 Task: Assign Person0000000103 as Assignee of Issue Issue0000000258 in Backlog  in Scrum Project Project0000000052 in Jira. Assign Person0000000104 as Assignee of Issue Issue0000000259 in Backlog  in Scrum Project Project0000000052 in Jira. Assign Person0000000104 as Assignee of Issue Issue0000000260 in Backlog  in Scrum Project Project0000000052 in Jira. Create a Sprint called Sprint0000000151 in Scrum Project Project0000000051 in Jira. Create a Sprint called Sprint0000000152 in Scrum Project Project0000000051 in Jira
Action: Mouse moved to (270, 85)
Screenshot: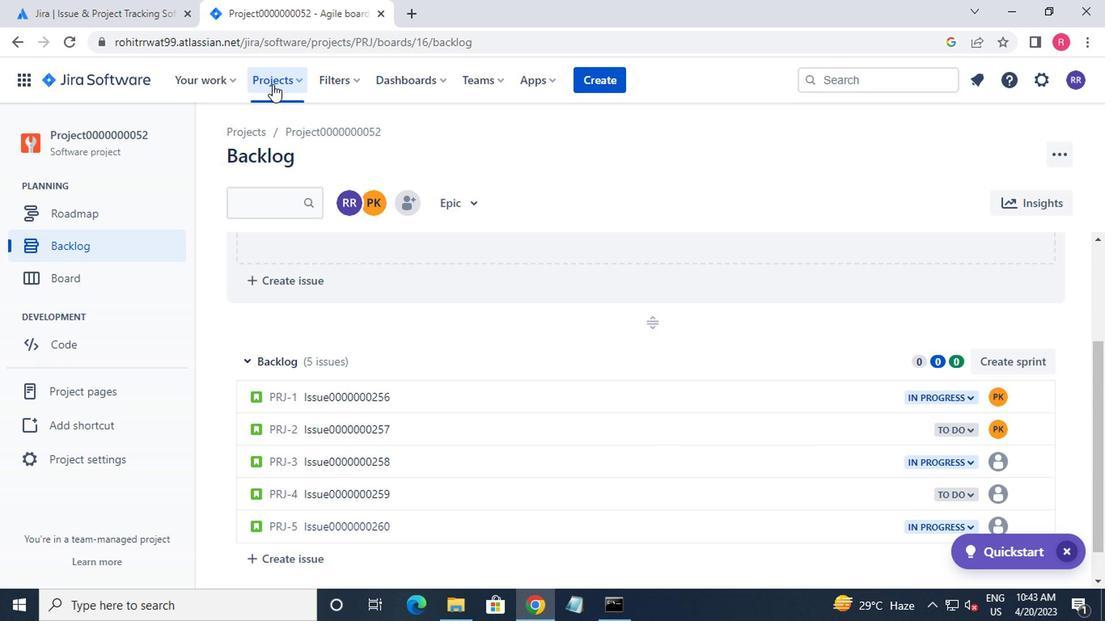
Action: Mouse pressed left at (270, 85)
Screenshot: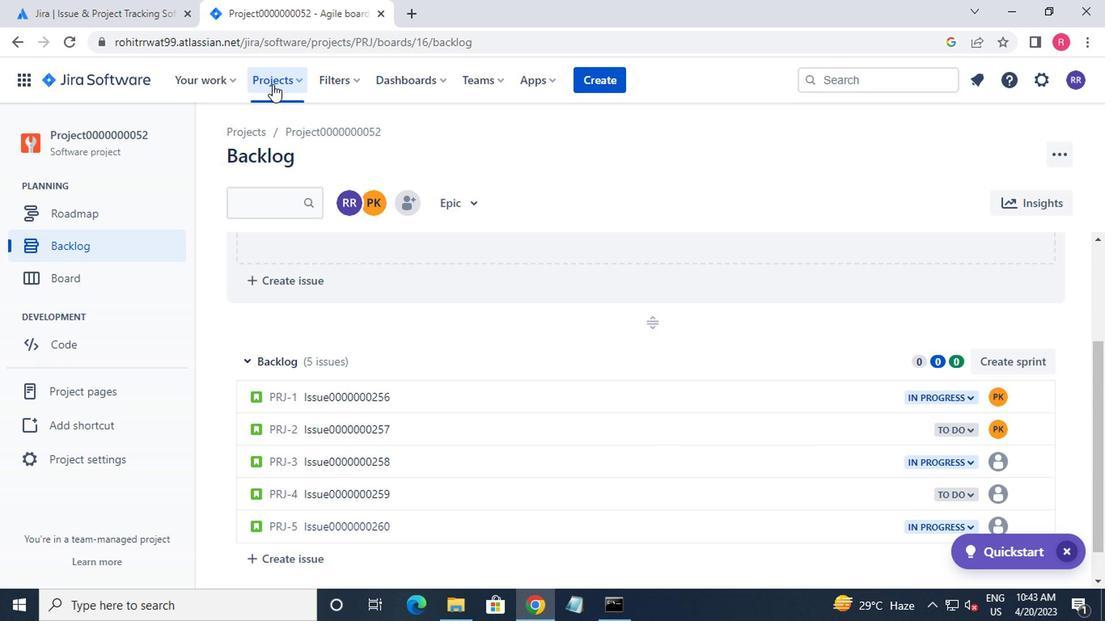 
Action: Mouse moved to (314, 162)
Screenshot: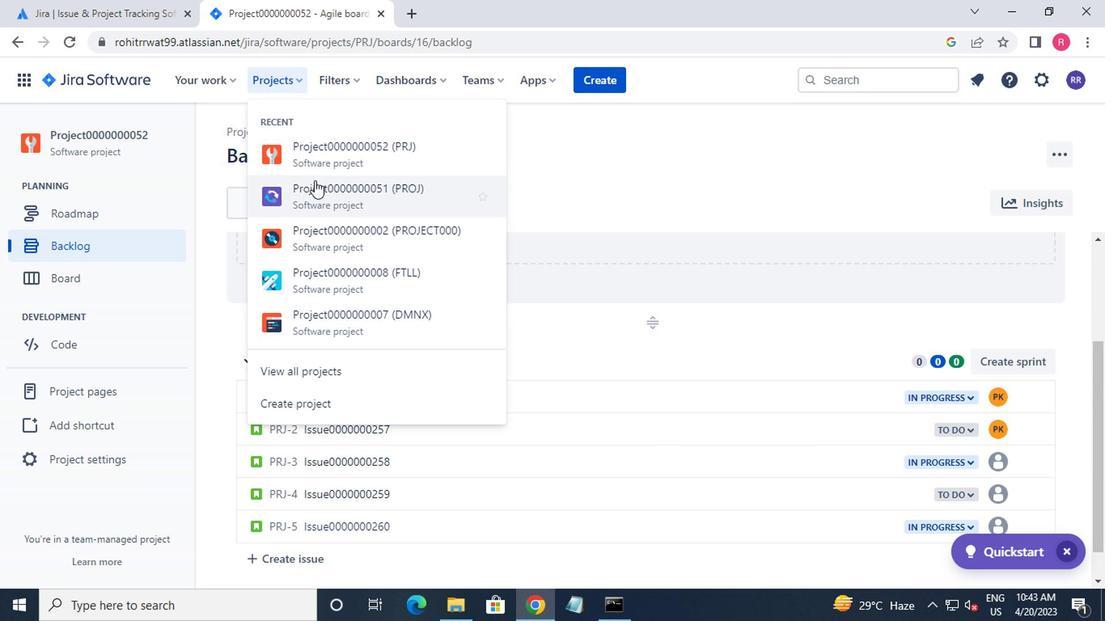 
Action: Mouse pressed left at (314, 162)
Screenshot: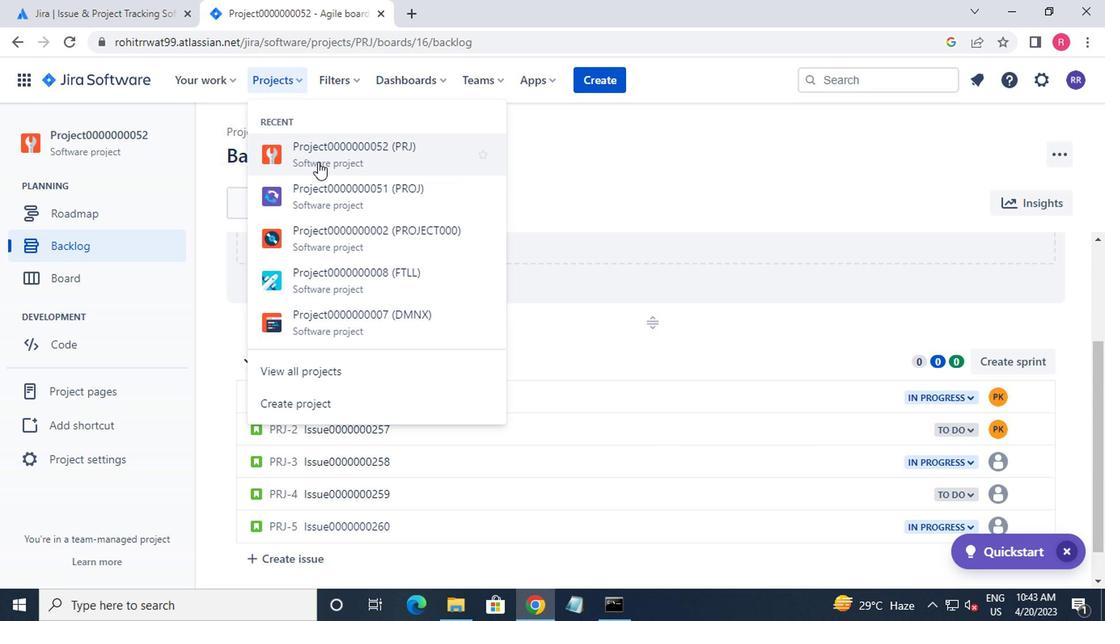 
Action: Mouse moved to (143, 248)
Screenshot: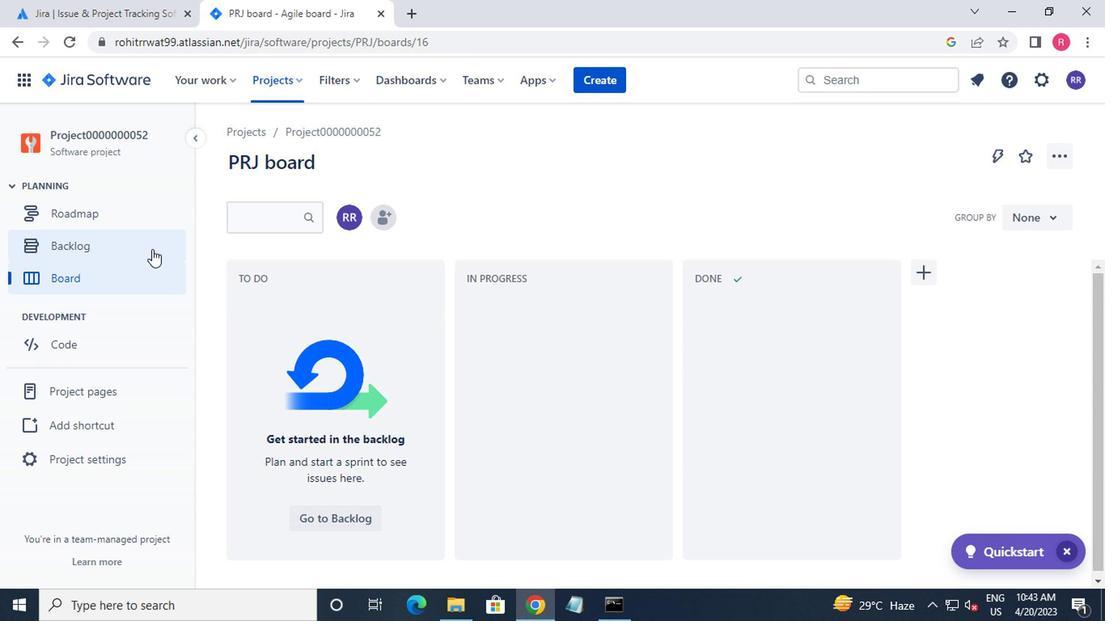 
Action: Mouse pressed left at (143, 248)
Screenshot: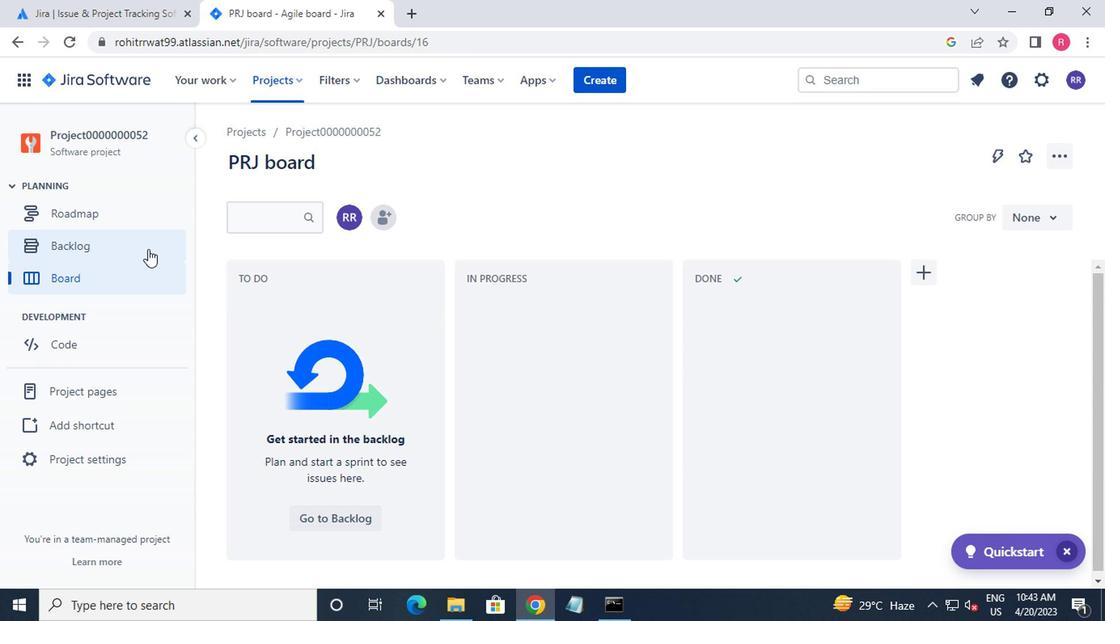 
Action: Mouse moved to (546, 441)
Screenshot: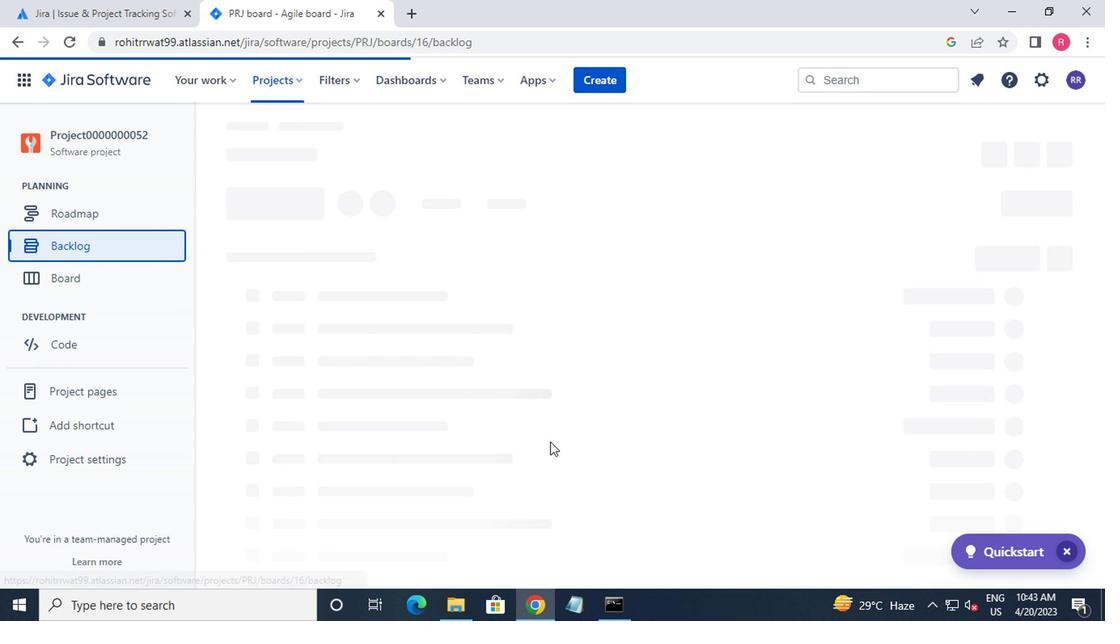 
Action: Mouse scrolled (546, 440) with delta (0, 0)
Screenshot: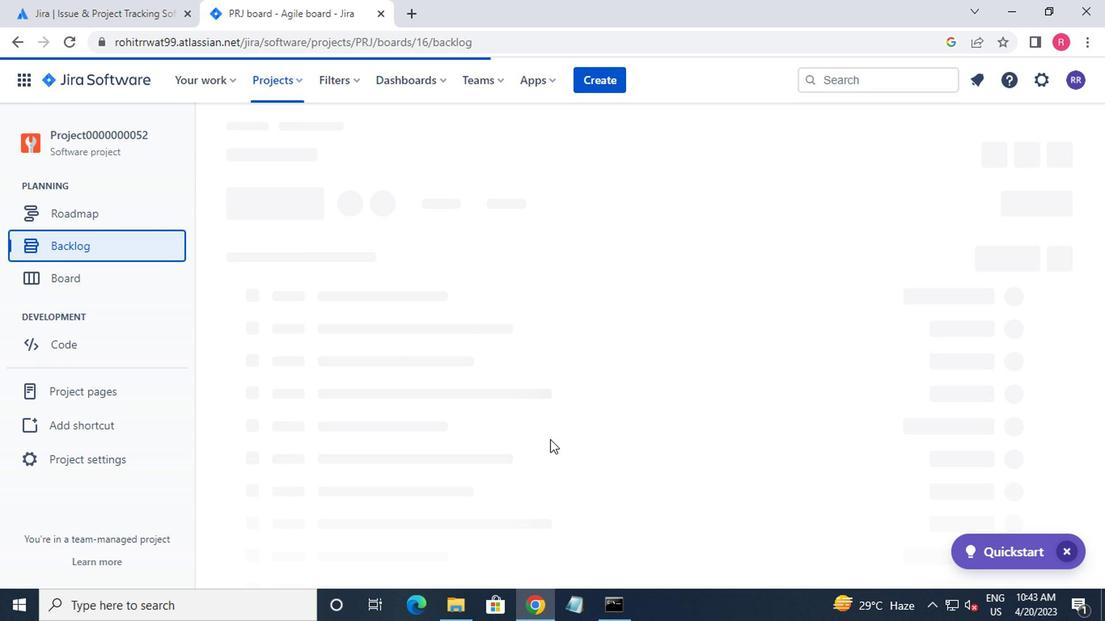 
Action: Mouse scrolled (546, 440) with delta (0, 0)
Screenshot: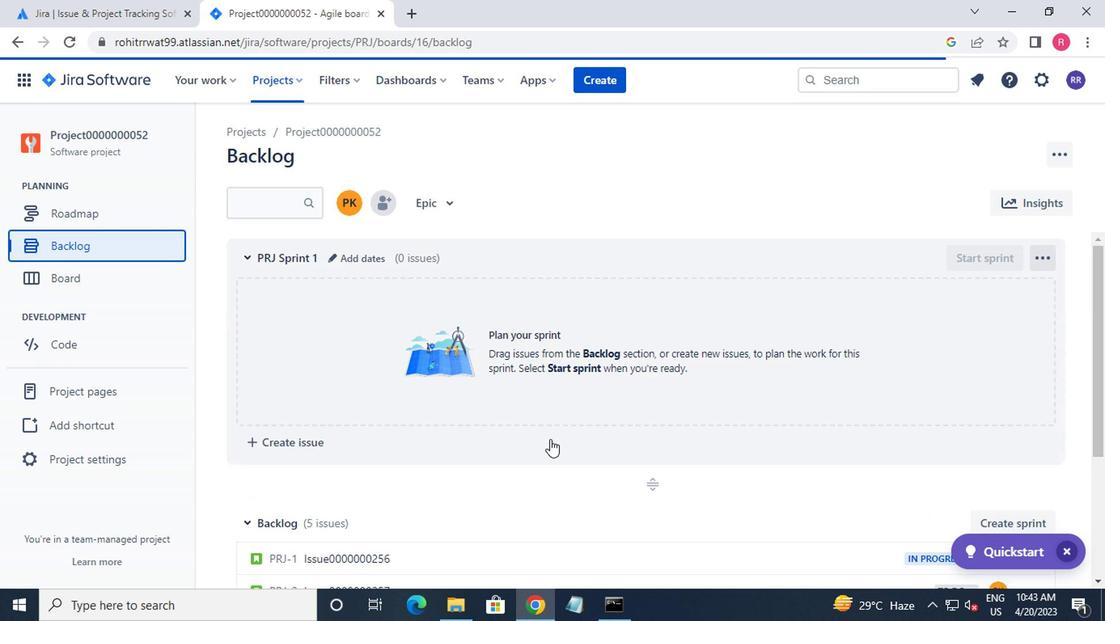 
Action: Mouse scrolled (546, 440) with delta (0, 0)
Screenshot: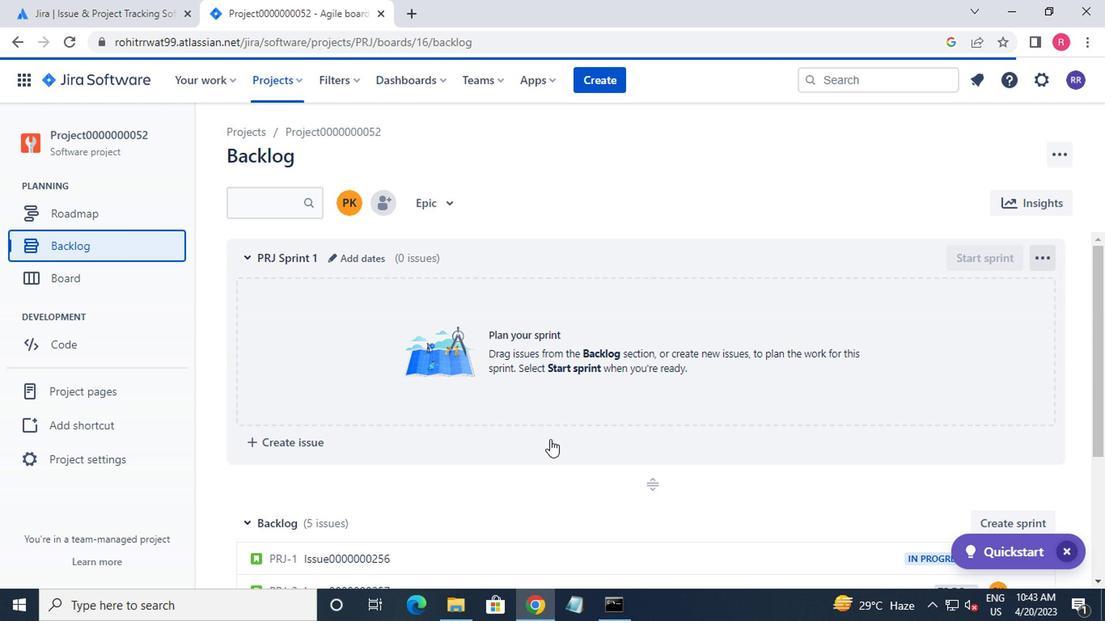 
Action: Mouse scrolled (546, 440) with delta (0, 0)
Screenshot: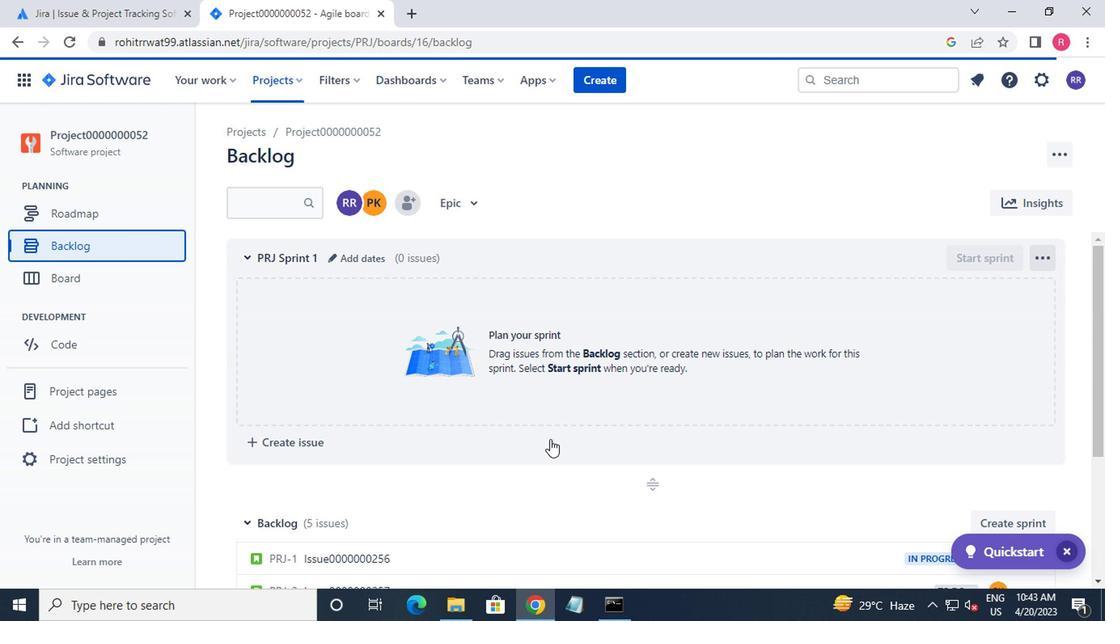 
Action: Mouse scrolled (546, 440) with delta (0, 0)
Screenshot: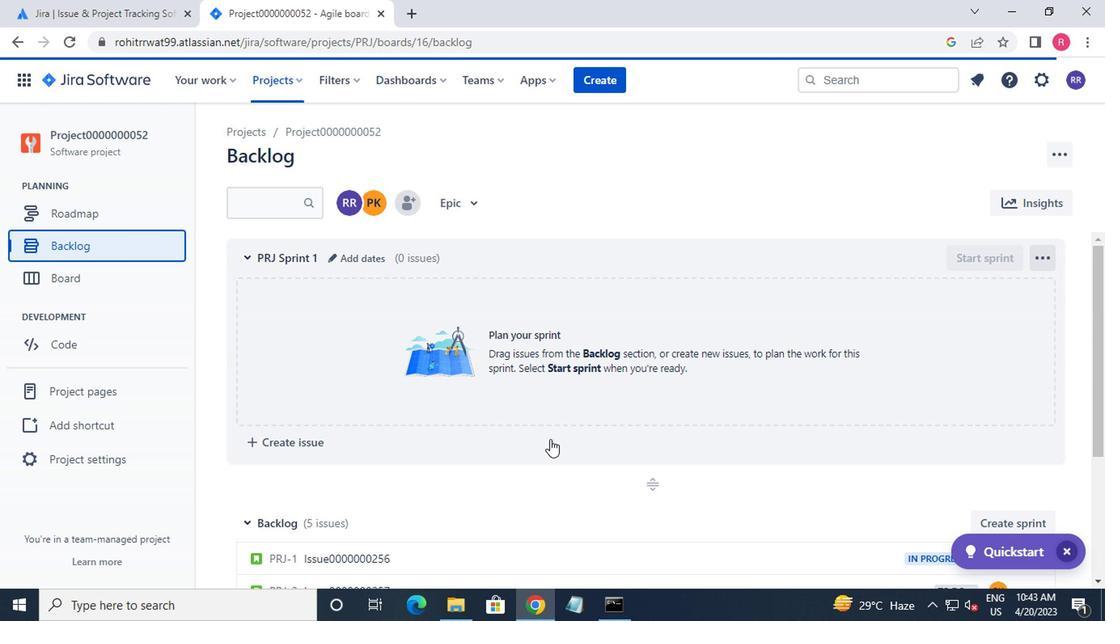 
Action: Mouse scrolled (546, 440) with delta (0, 0)
Screenshot: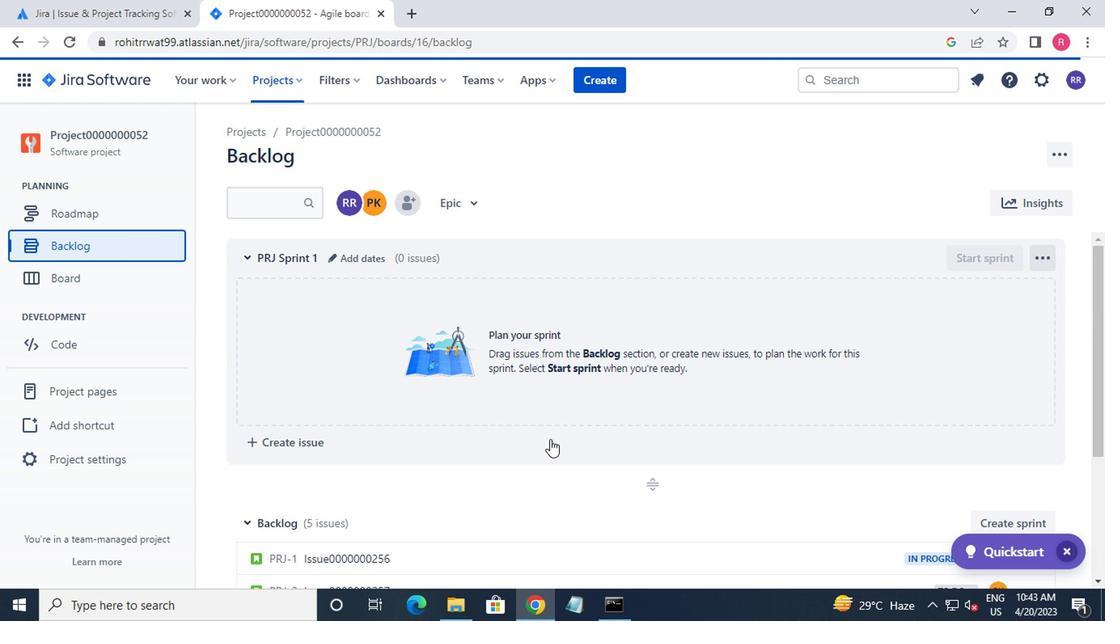 
Action: Mouse moved to (547, 441)
Screenshot: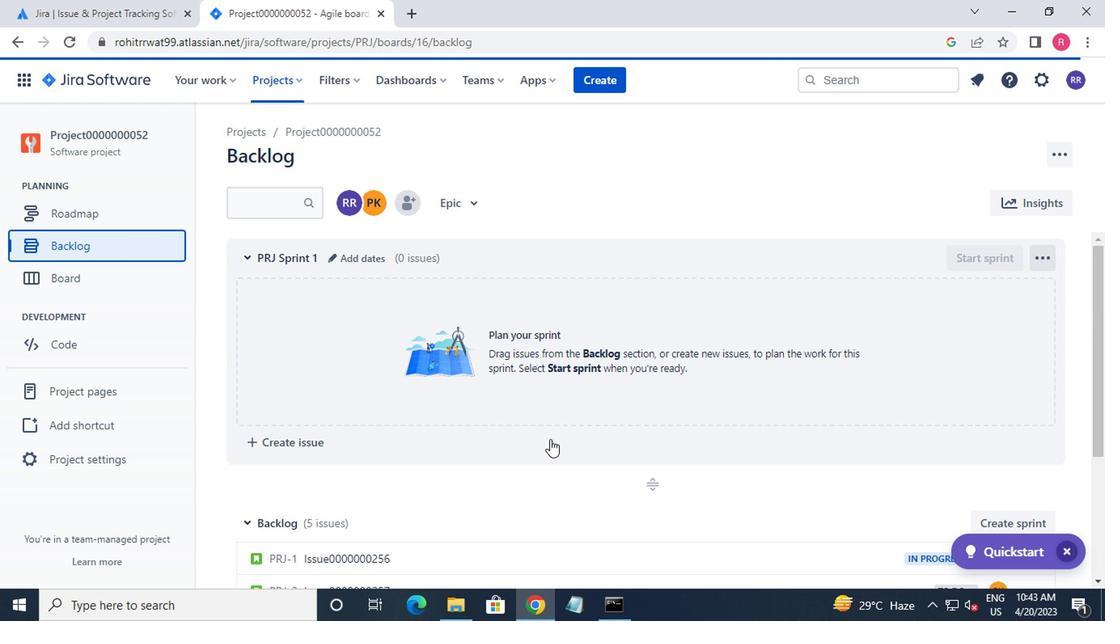 
Action: Mouse scrolled (547, 440) with delta (0, 0)
Screenshot: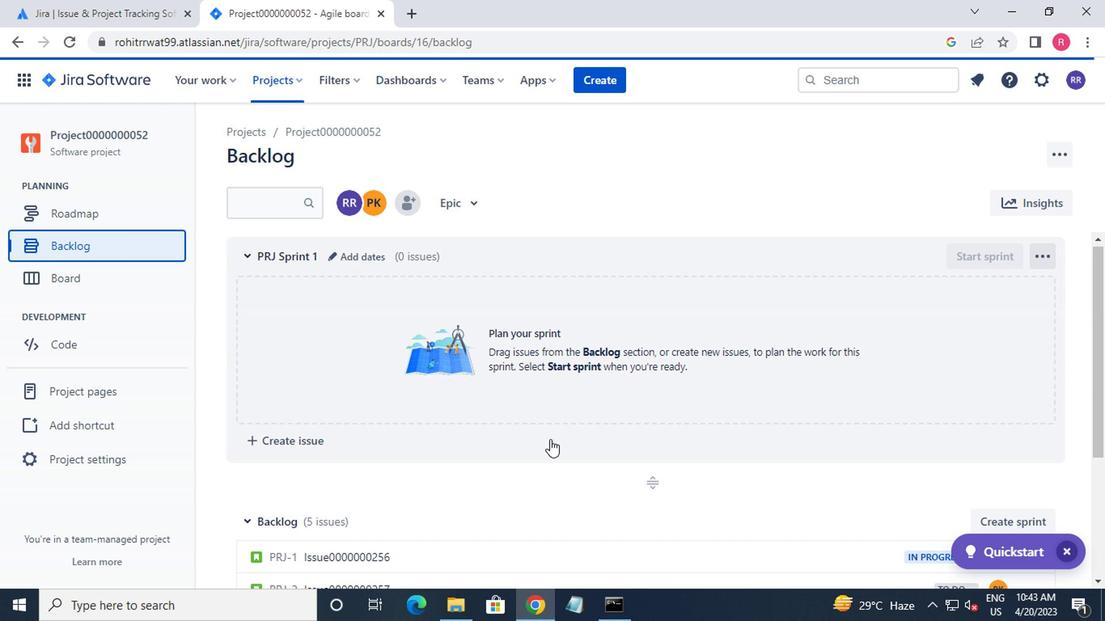 
Action: Mouse moved to (990, 430)
Screenshot: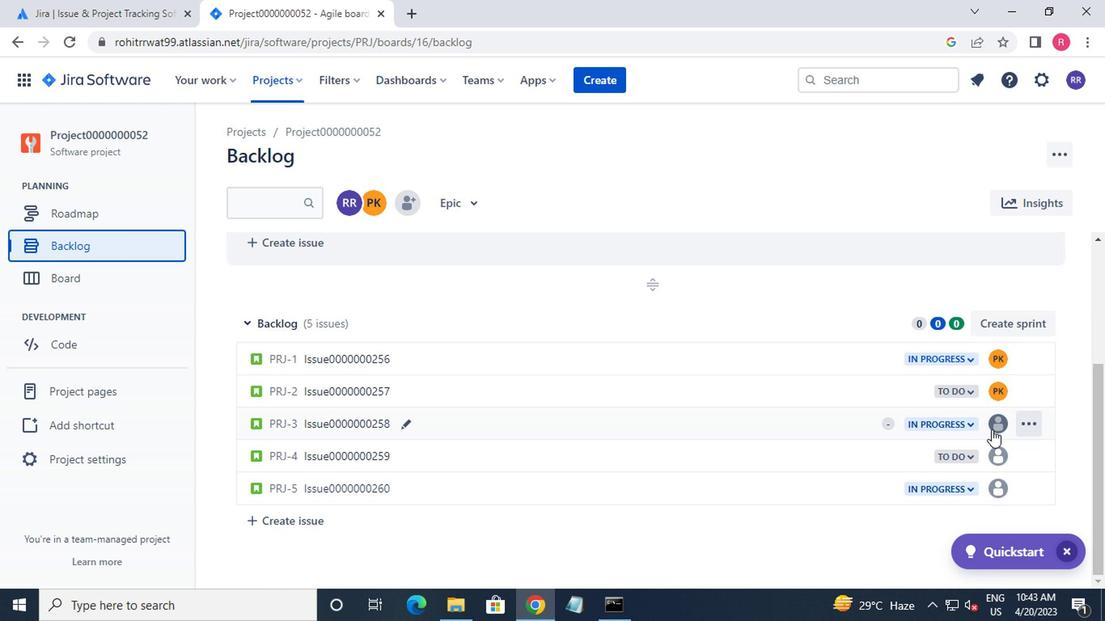 
Action: Mouse pressed left at (990, 430)
Screenshot: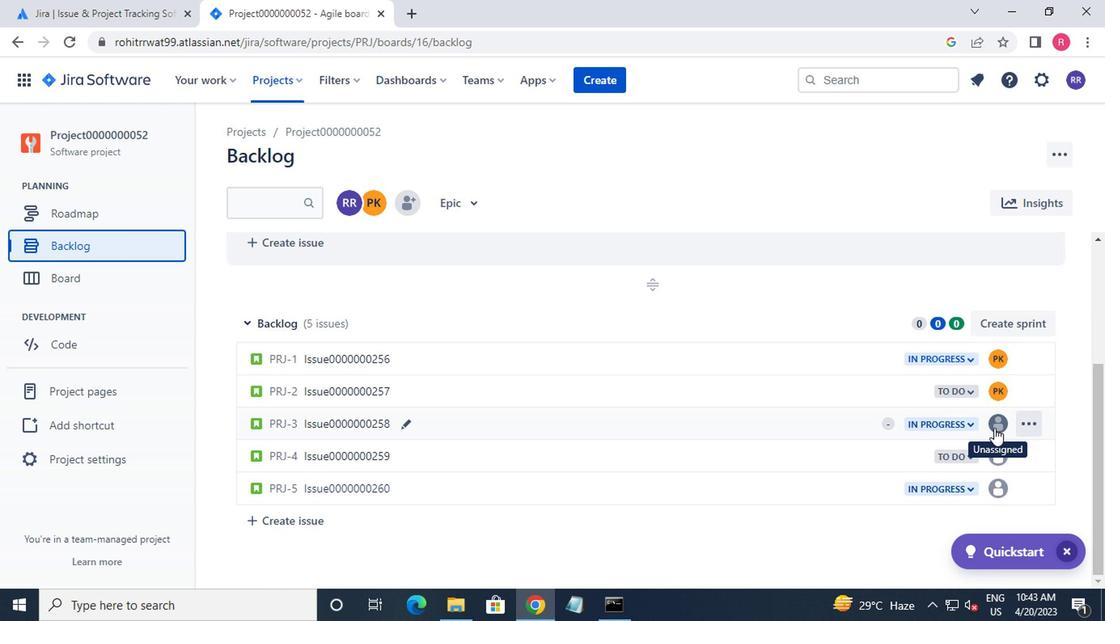 
Action: Mouse moved to (910, 523)
Screenshot: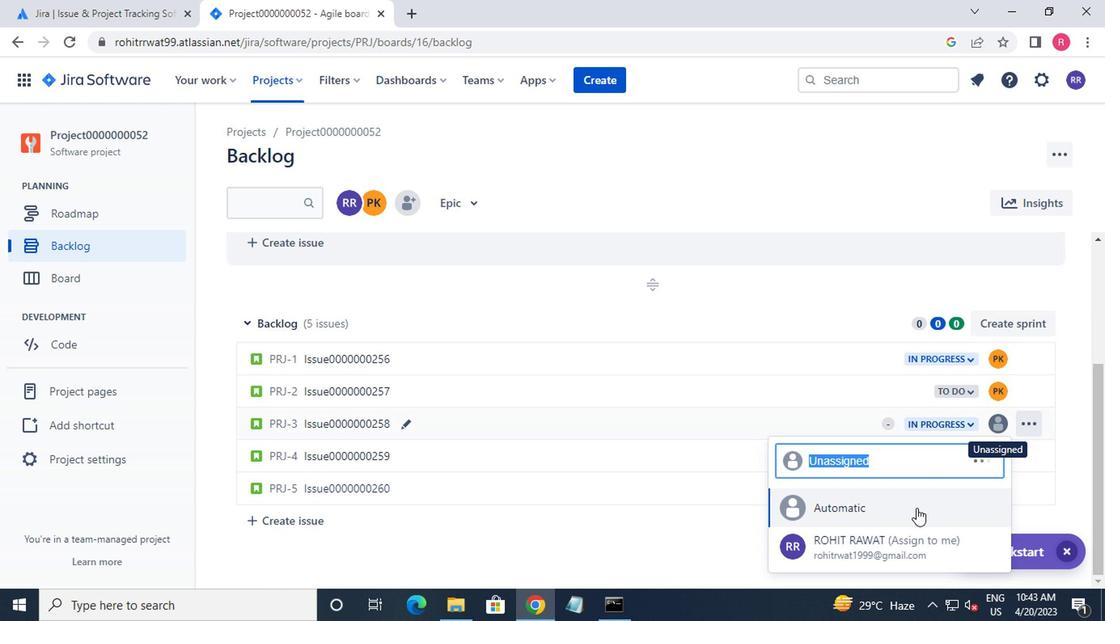 
Action: Mouse scrolled (910, 522) with delta (0, -1)
Screenshot: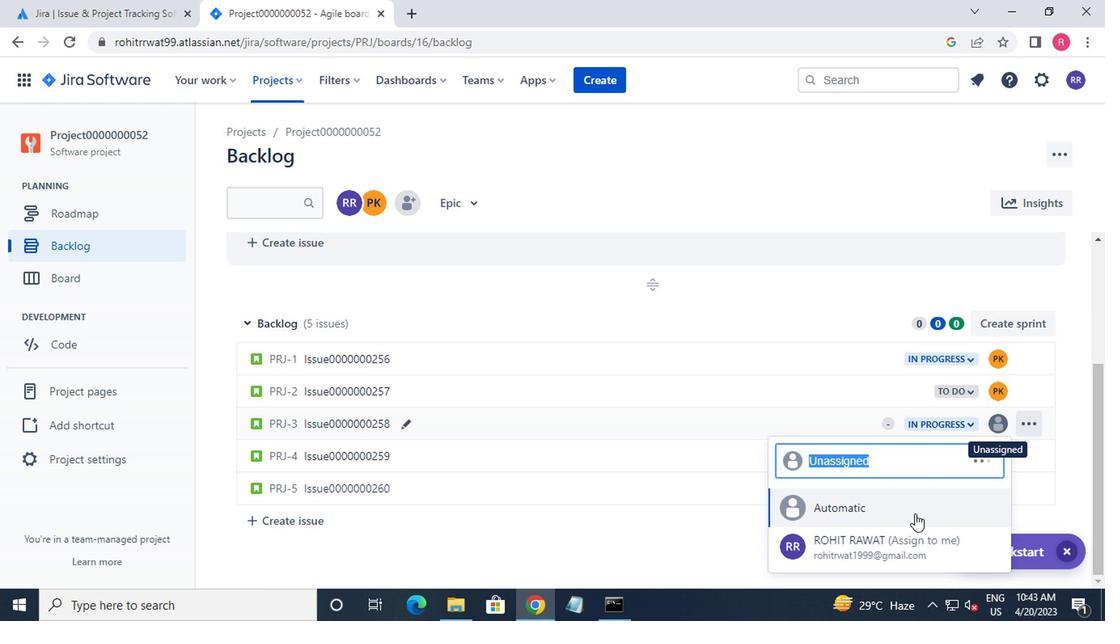 
Action: Mouse moved to (908, 524)
Screenshot: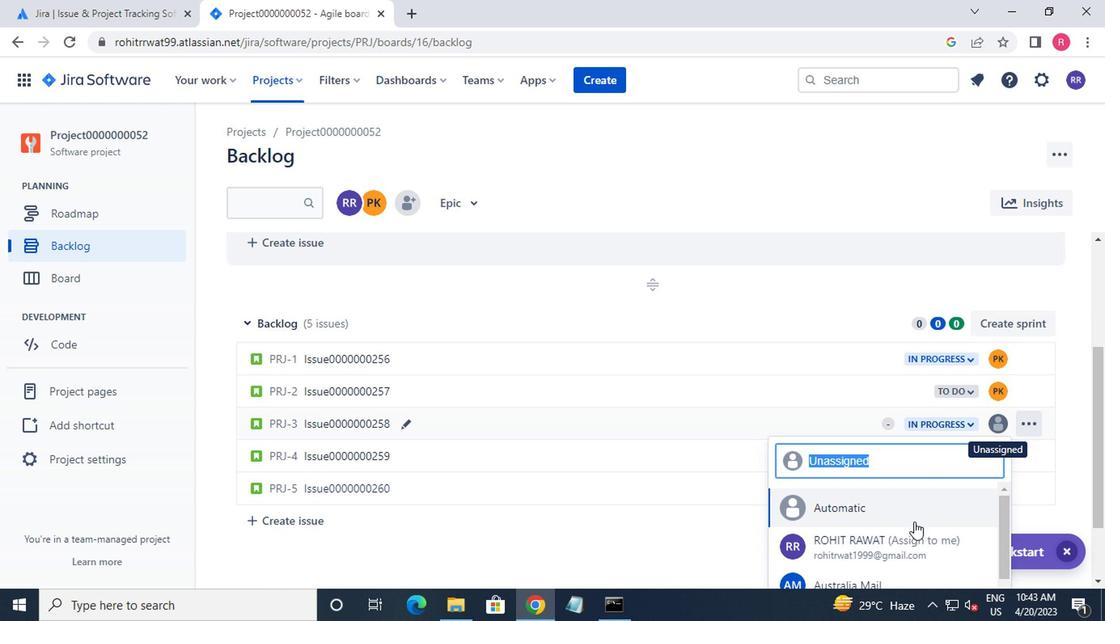 
Action: Mouse scrolled (908, 523) with delta (0, 0)
Screenshot: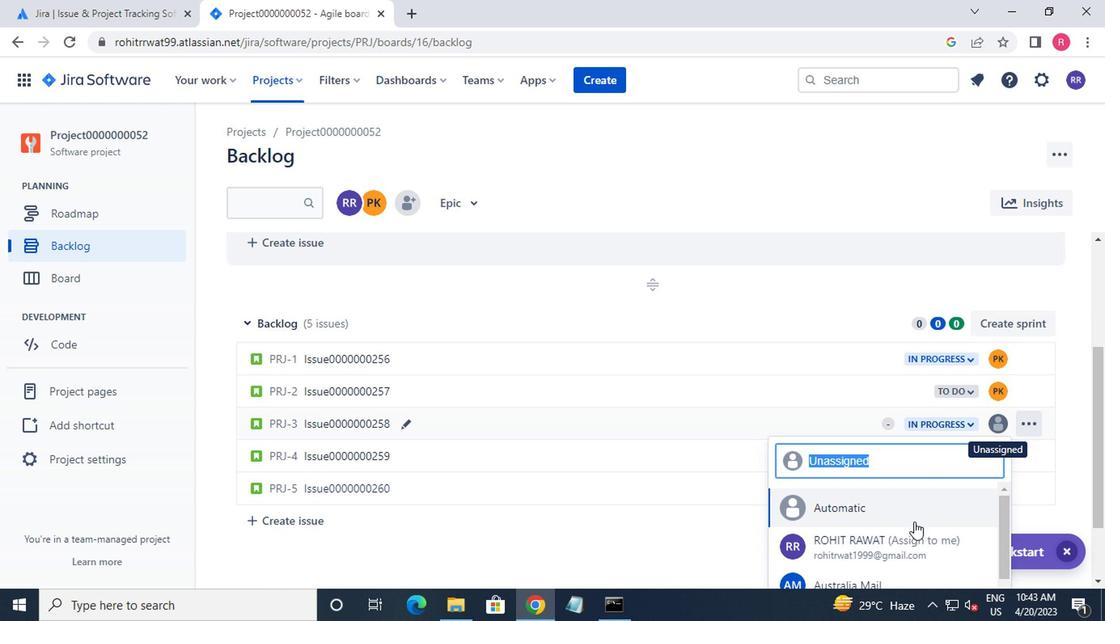 
Action: Mouse moved to (865, 571)
Screenshot: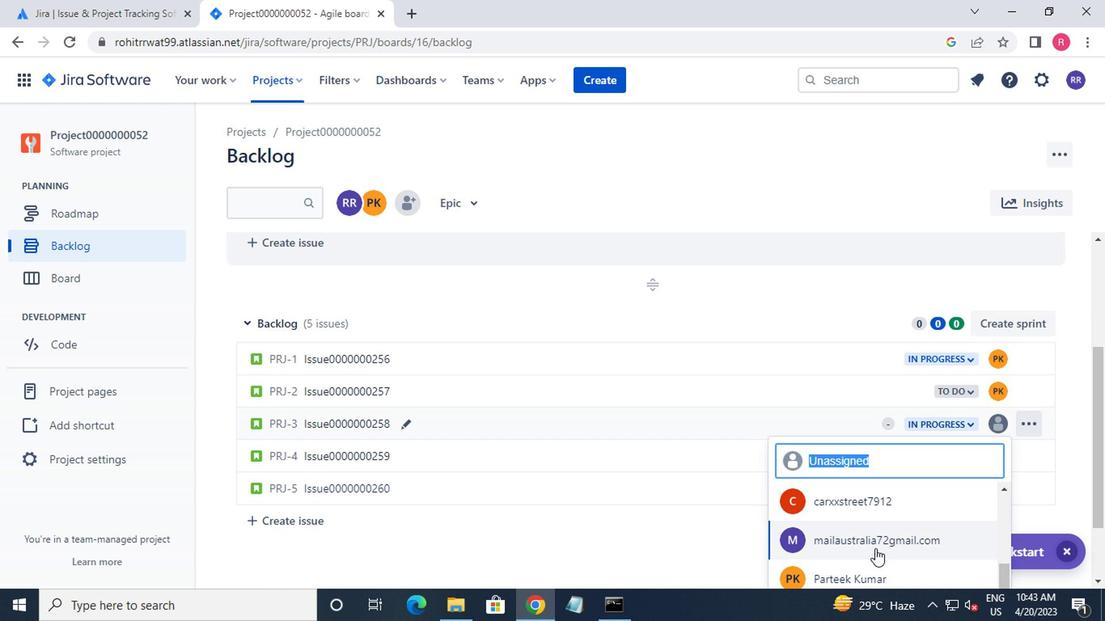 
Action: Mouse pressed left at (865, 571)
Screenshot: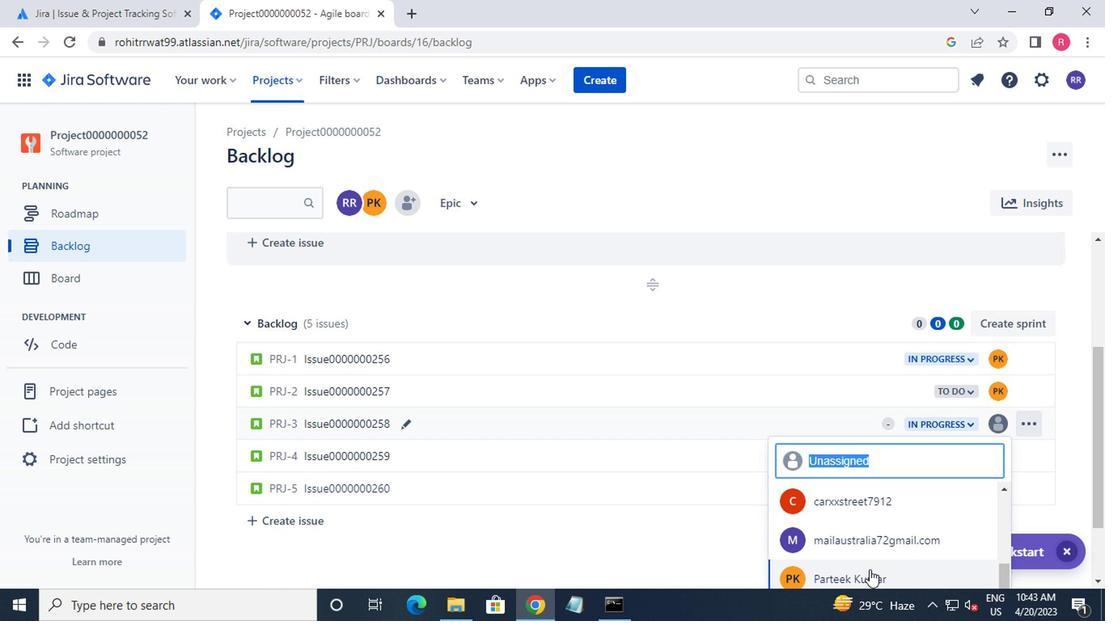 
Action: Mouse moved to (988, 451)
Screenshot: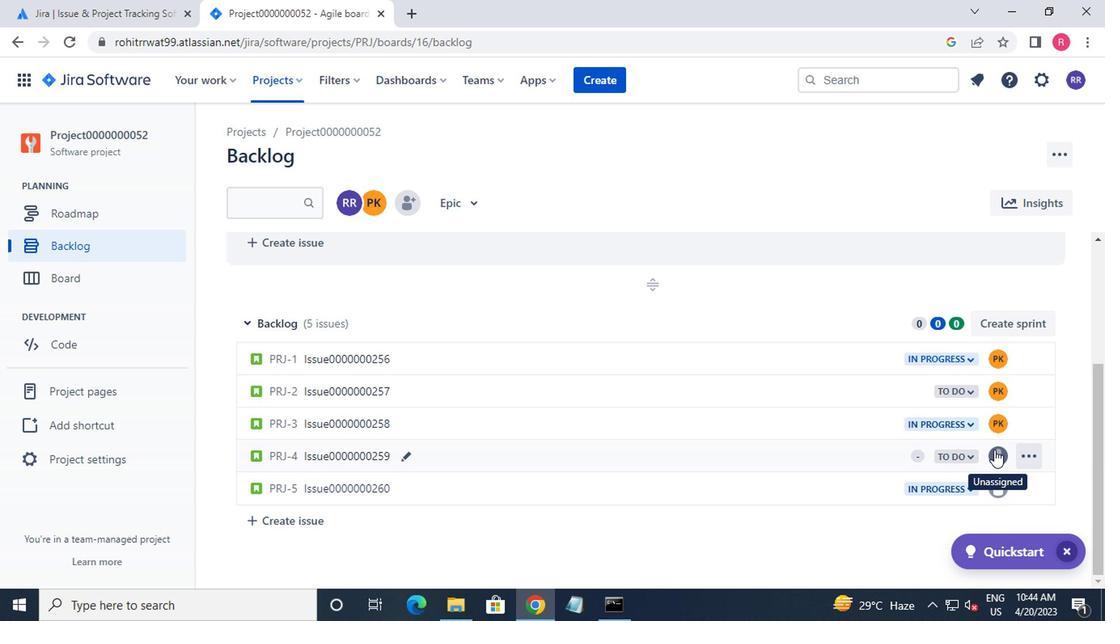 
Action: Mouse pressed left at (988, 451)
Screenshot: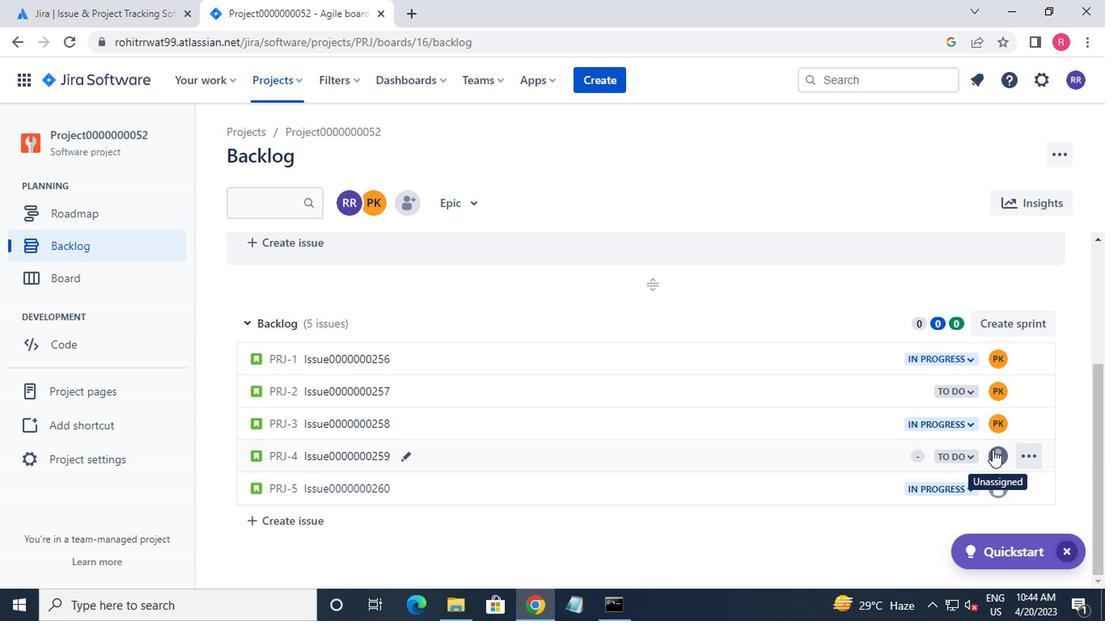 
Action: Mouse moved to (982, 441)
Screenshot: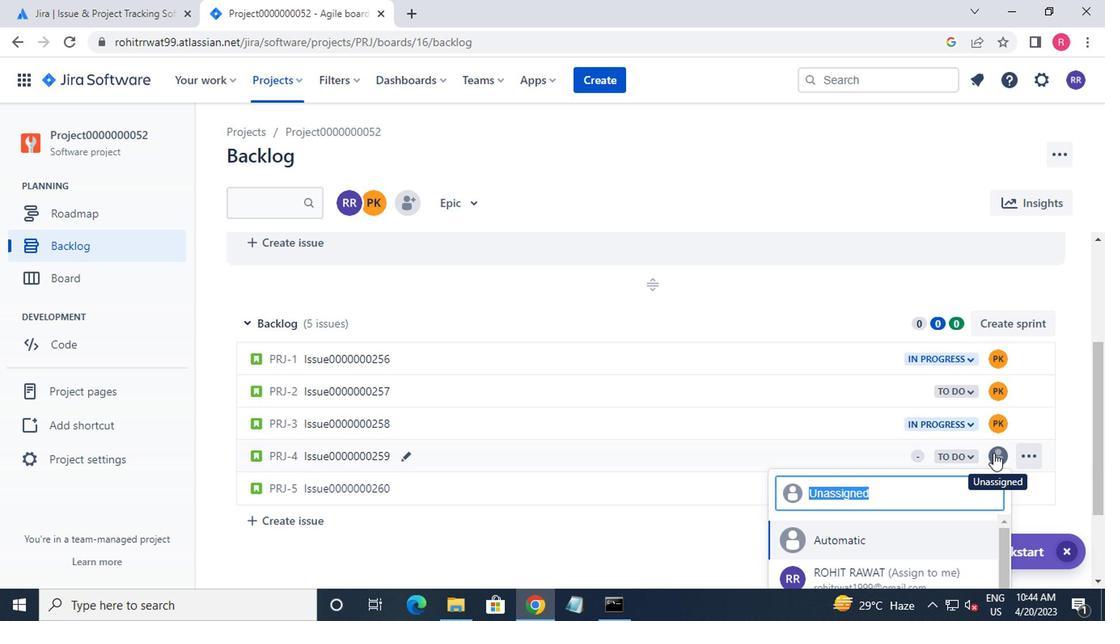 
Action: Key pressed vi
Screenshot: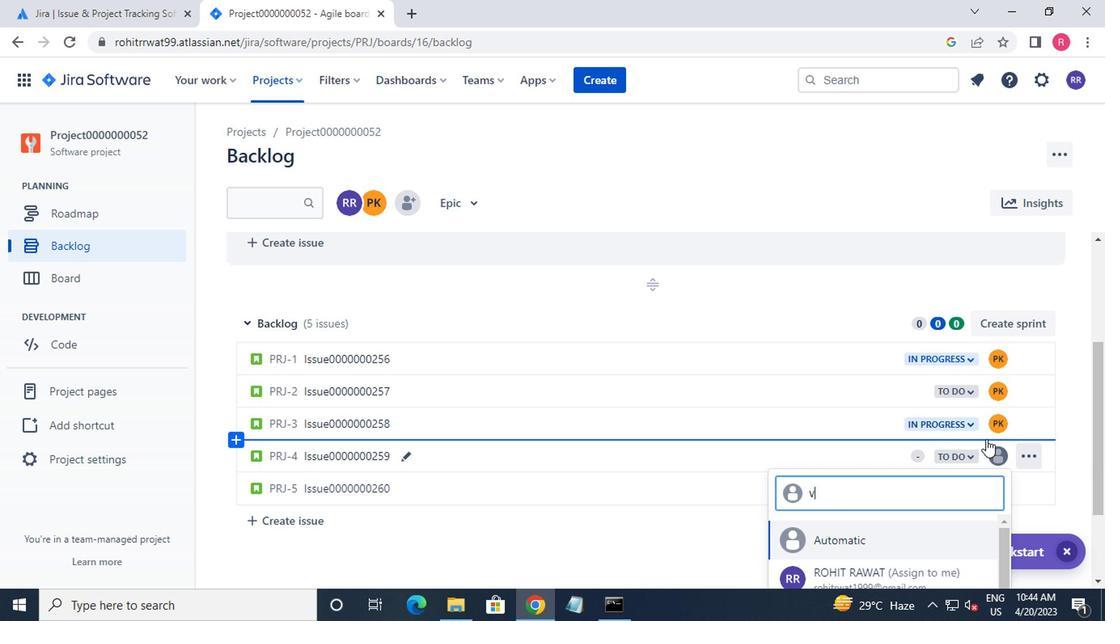
Action: Mouse moved to (996, 500)
Screenshot: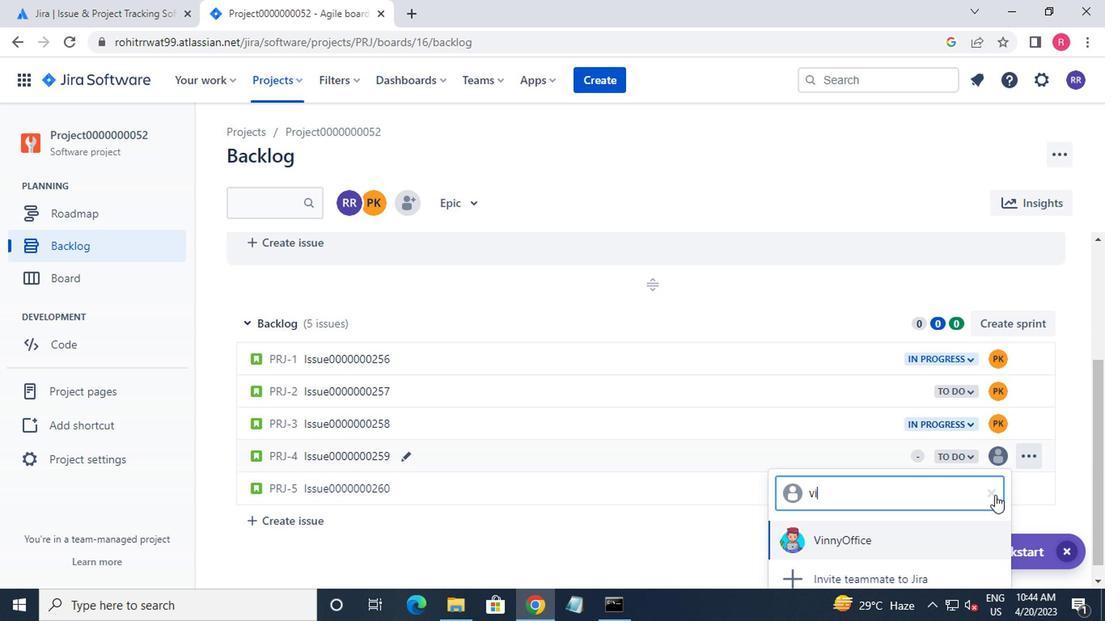 
Action: Mouse scrolled (996, 499) with delta (0, 0)
Screenshot: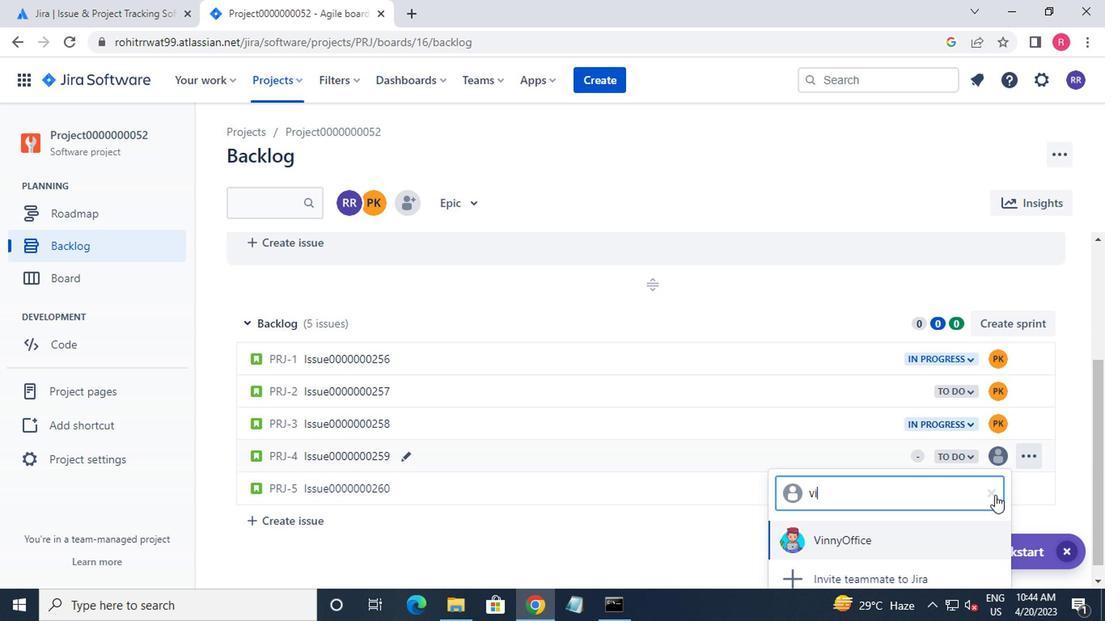 
Action: Mouse moved to (911, 531)
Screenshot: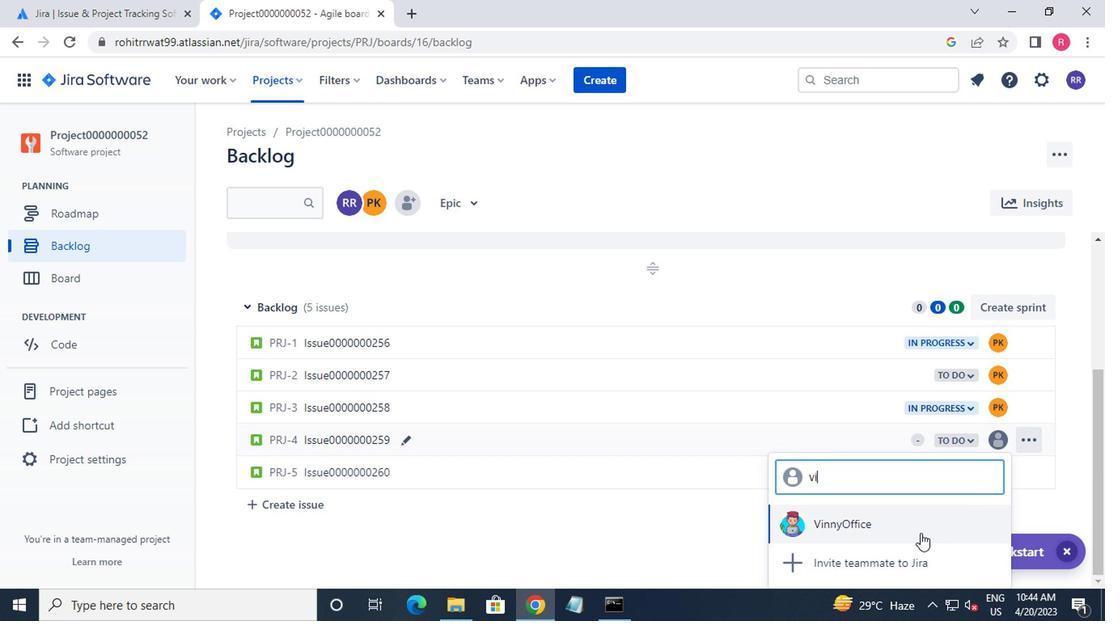 
Action: Mouse pressed left at (911, 531)
Screenshot: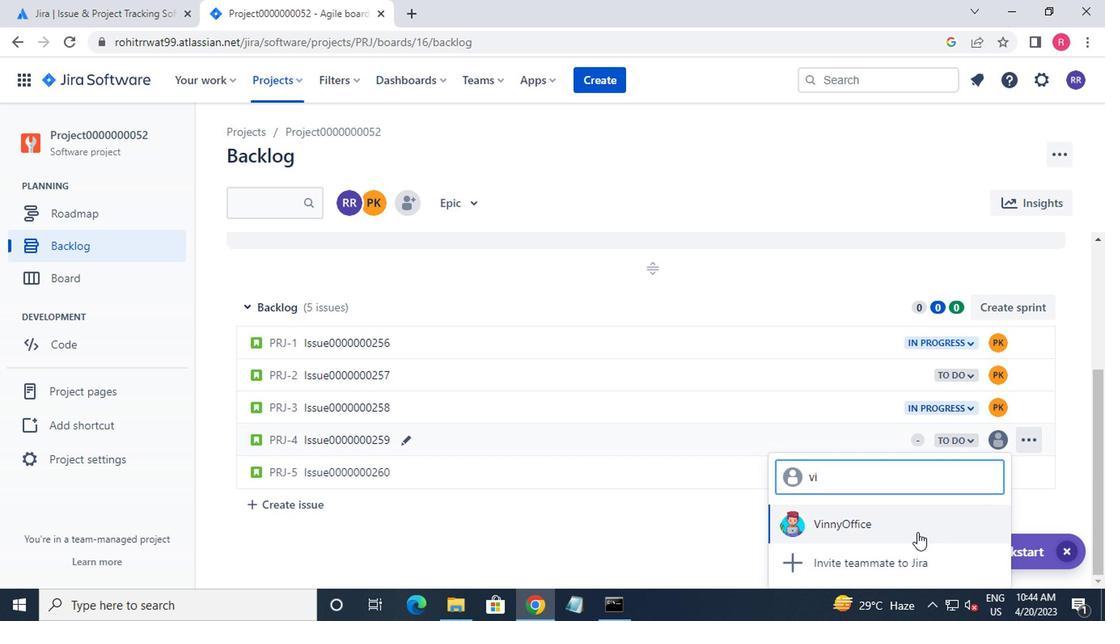 
Action: Mouse moved to (991, 492)
Screenshot: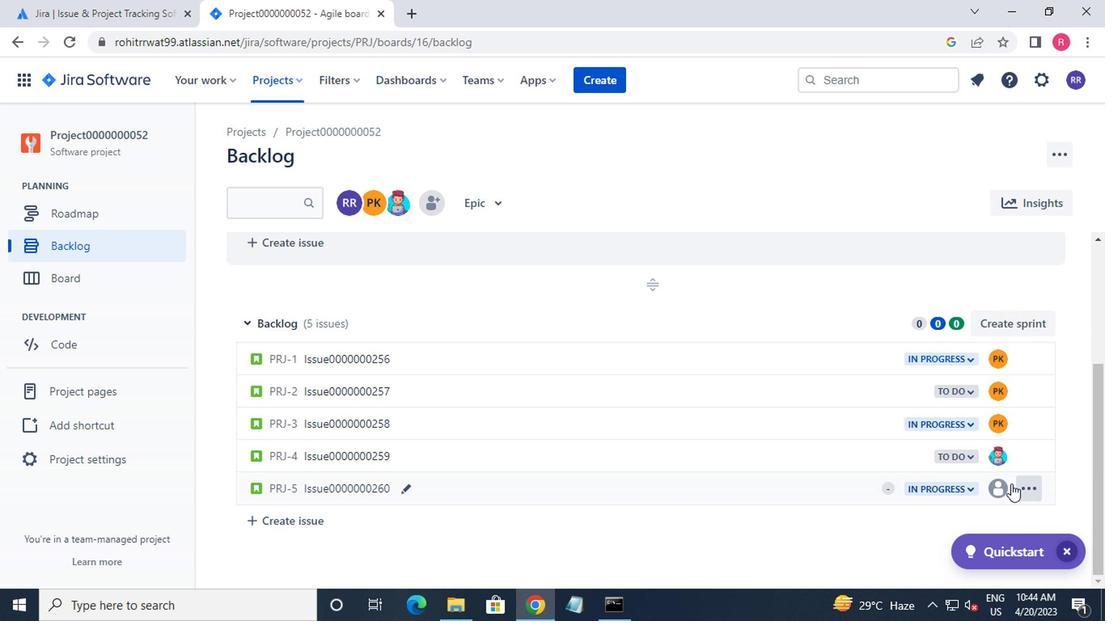 
Action: Mouse pressed left at (991, 492)
Screenshot: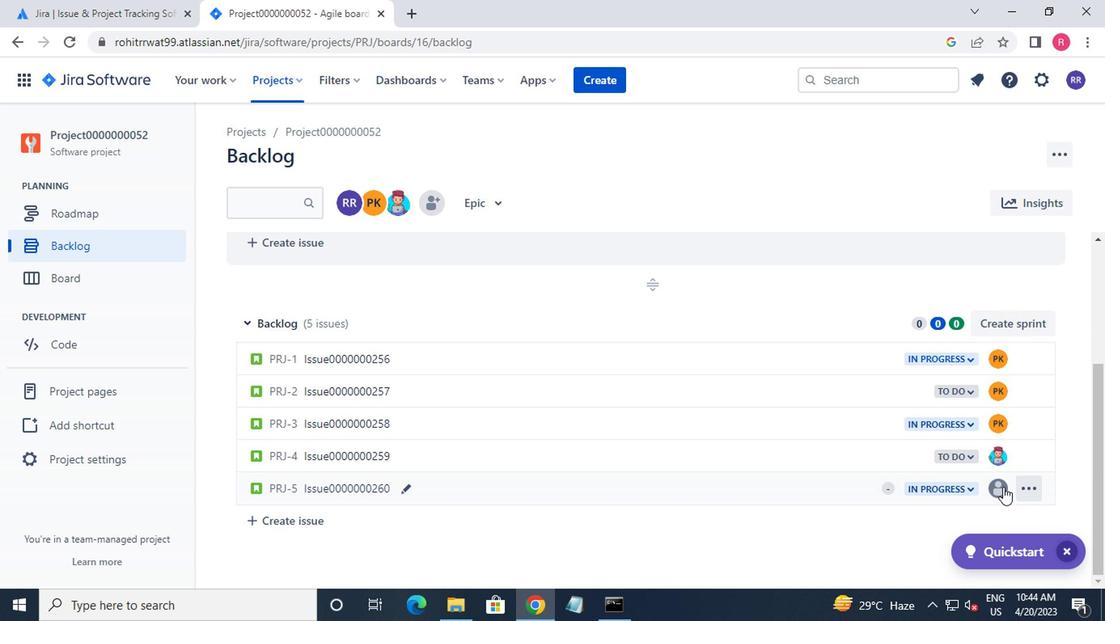 
Action: Mouse moved to (983, 478)
Screenshot: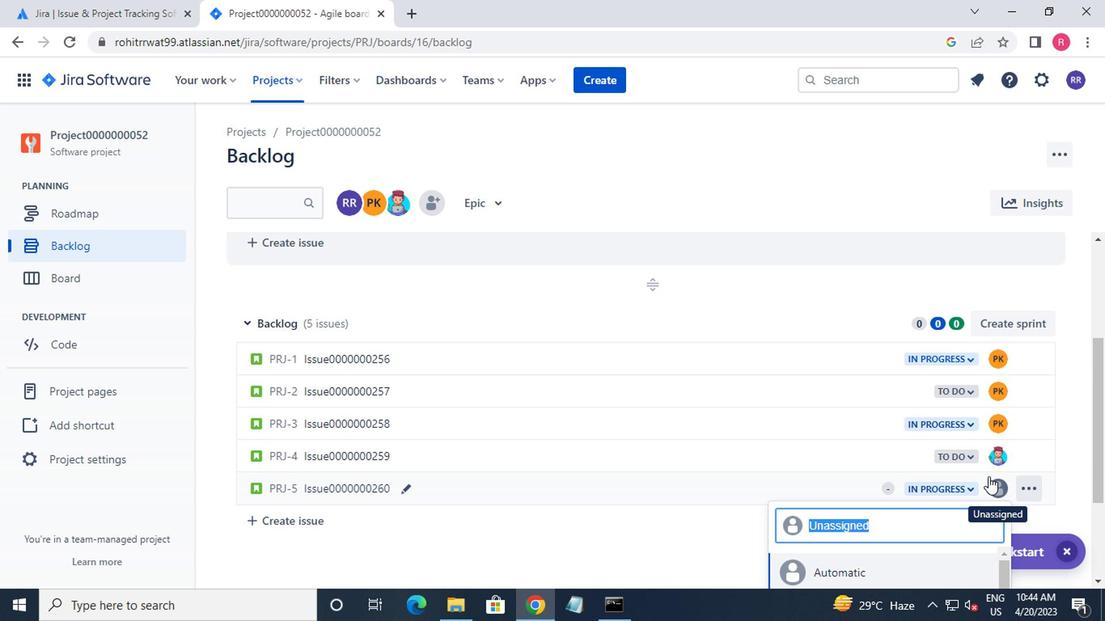
Action: Key pressed vi
Screenshot: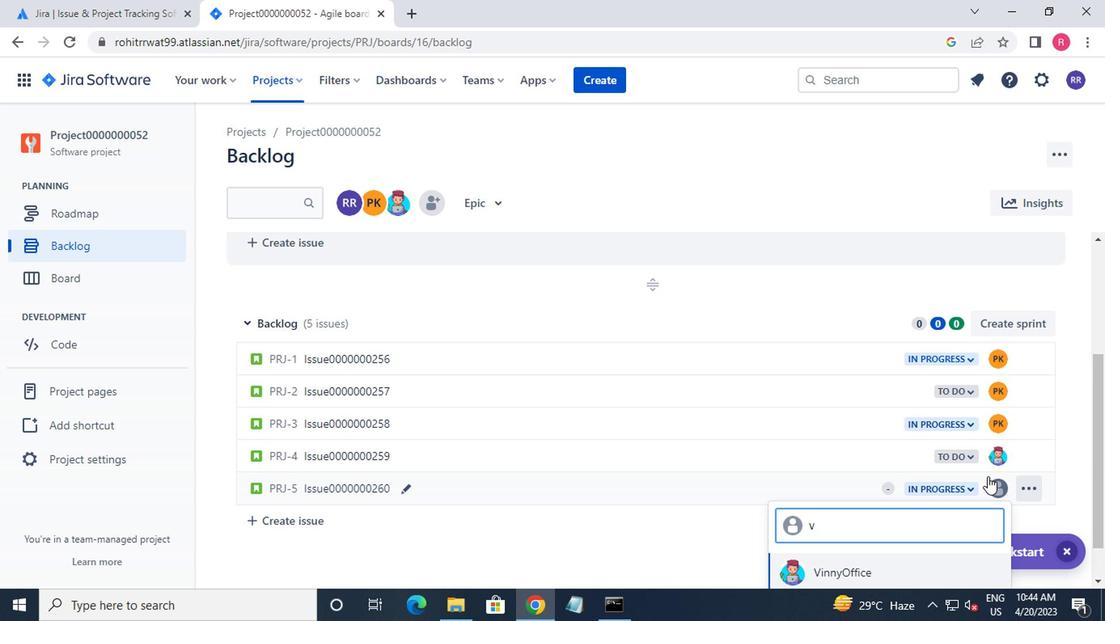 
Action: Mouse moved to (910, 573)
Screenshot: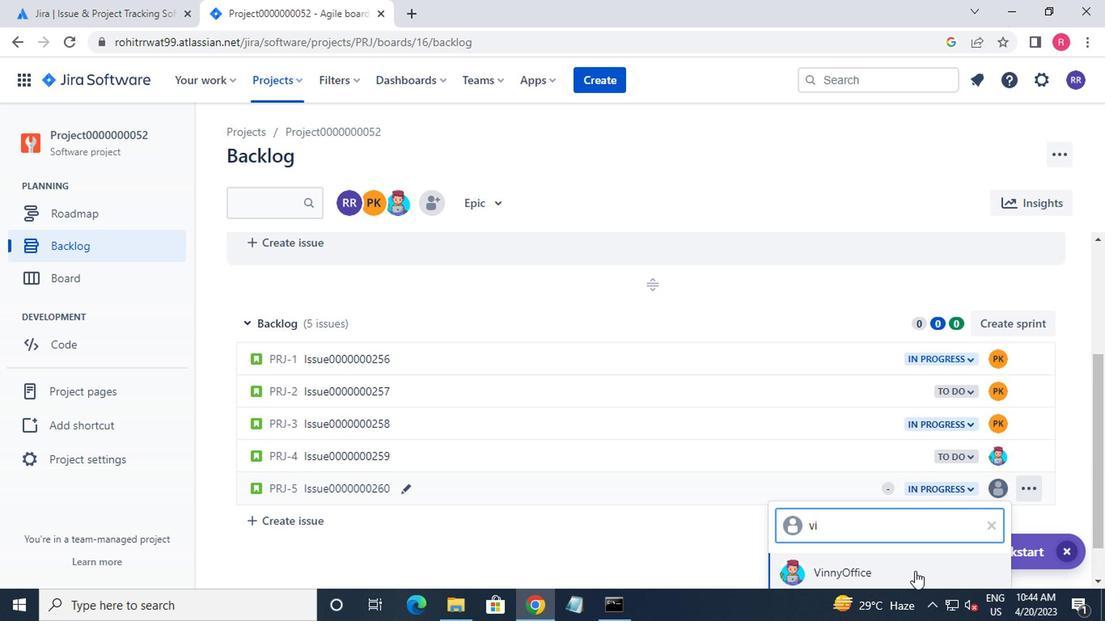 
Action: Mouse pressed left at (910, 573)
Screenshot: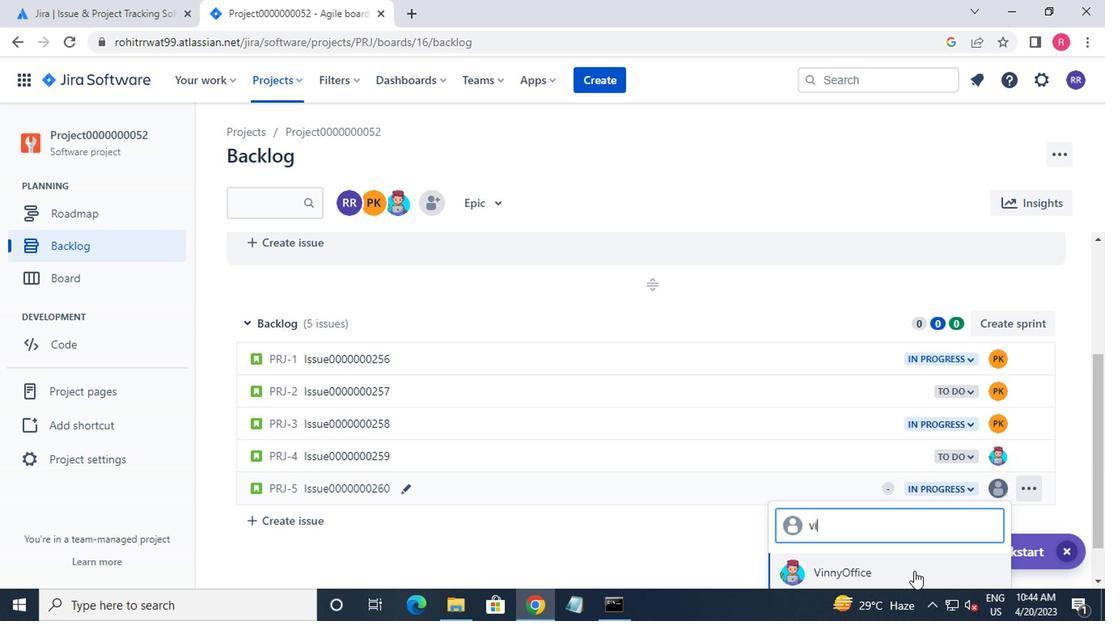 
Action: Mouse moved to (254, 84)
Screenshot: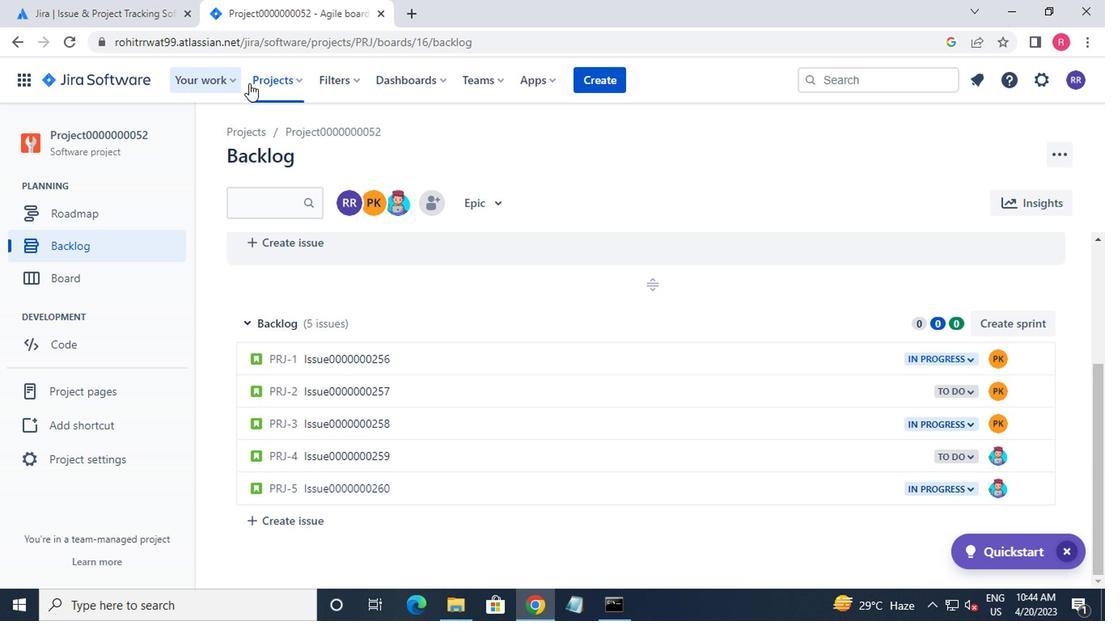 
Action: Mouse pressed left at (254, 84)
Screenshot: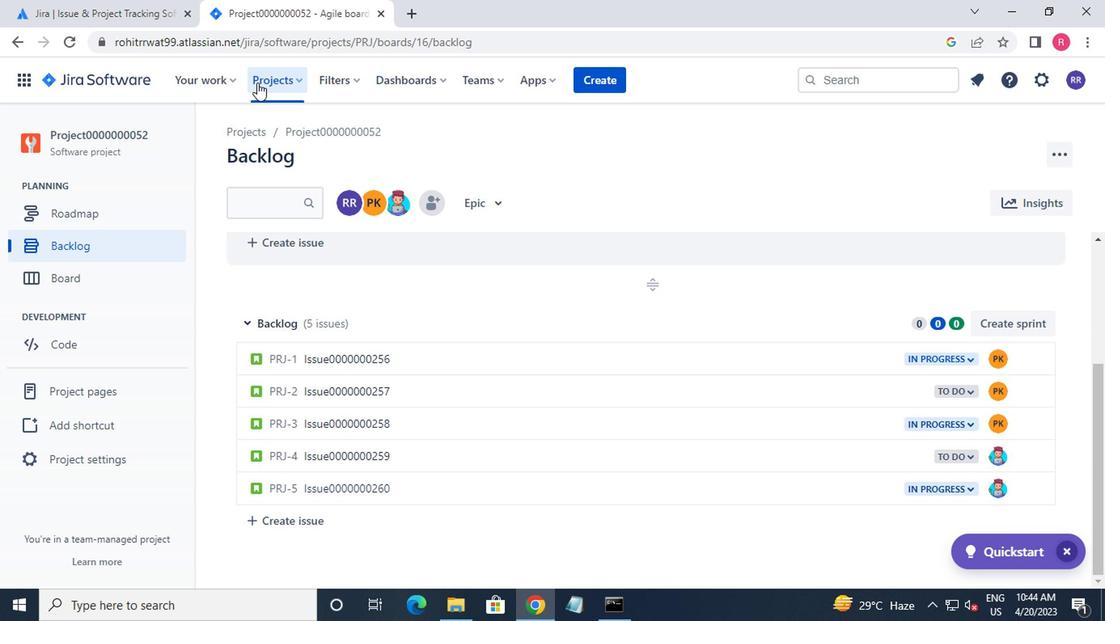 
Action: Mouse moved to (348, 194)
Screenshot: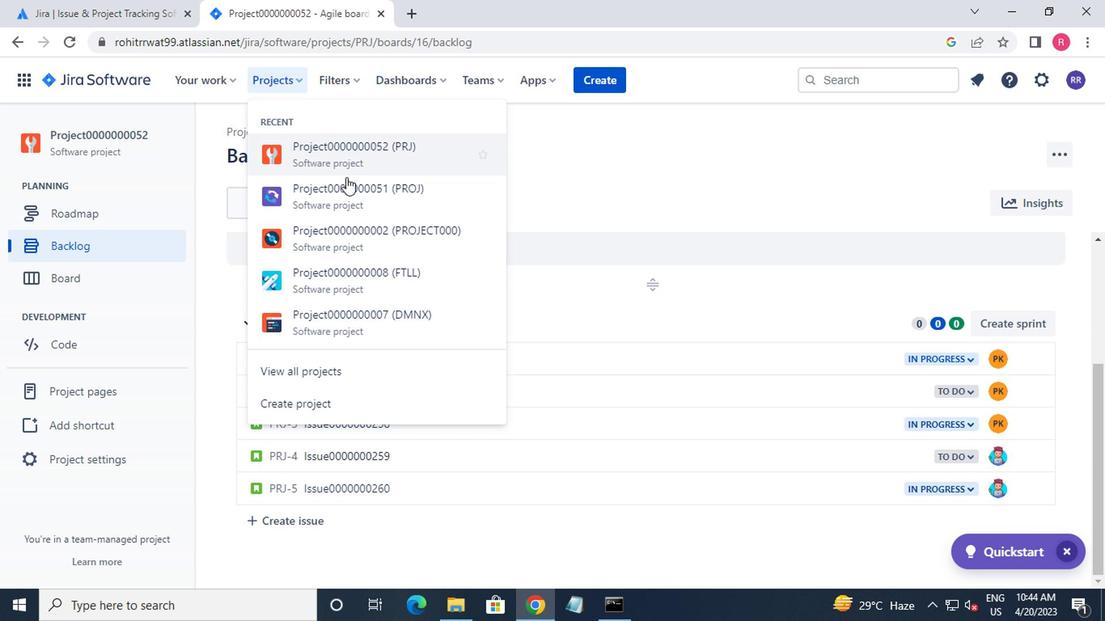 
Action: Mouse pressed left at (348, 194)
Screenshot: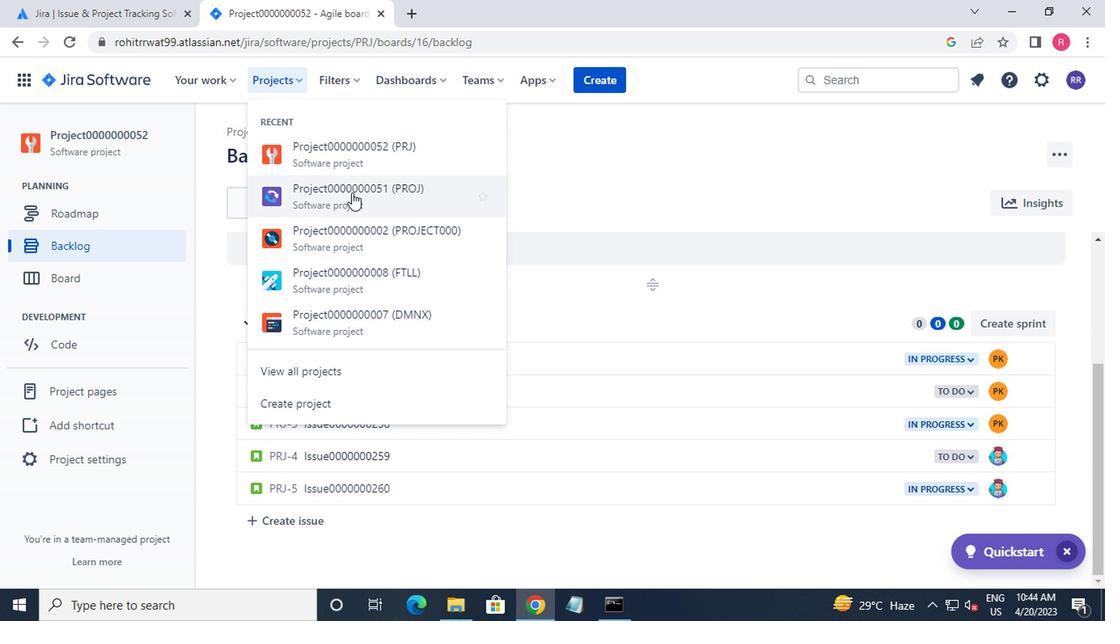 
Action: Mouse moved to (134, 235)
Screenshot: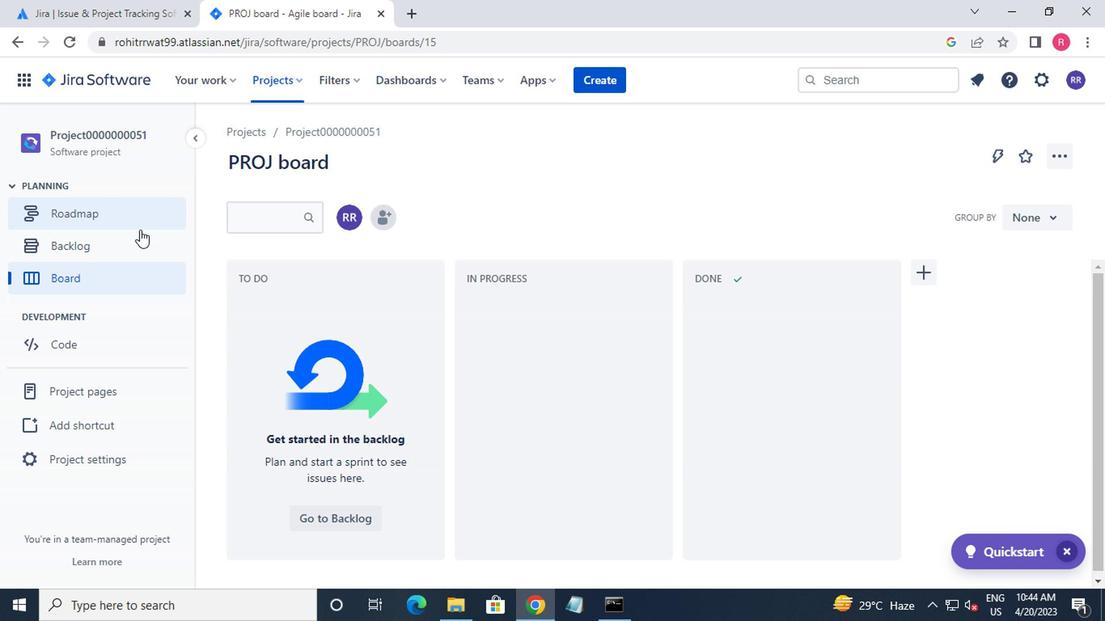 
Action: Mouse pressed left at (134, 235)
Screenshot: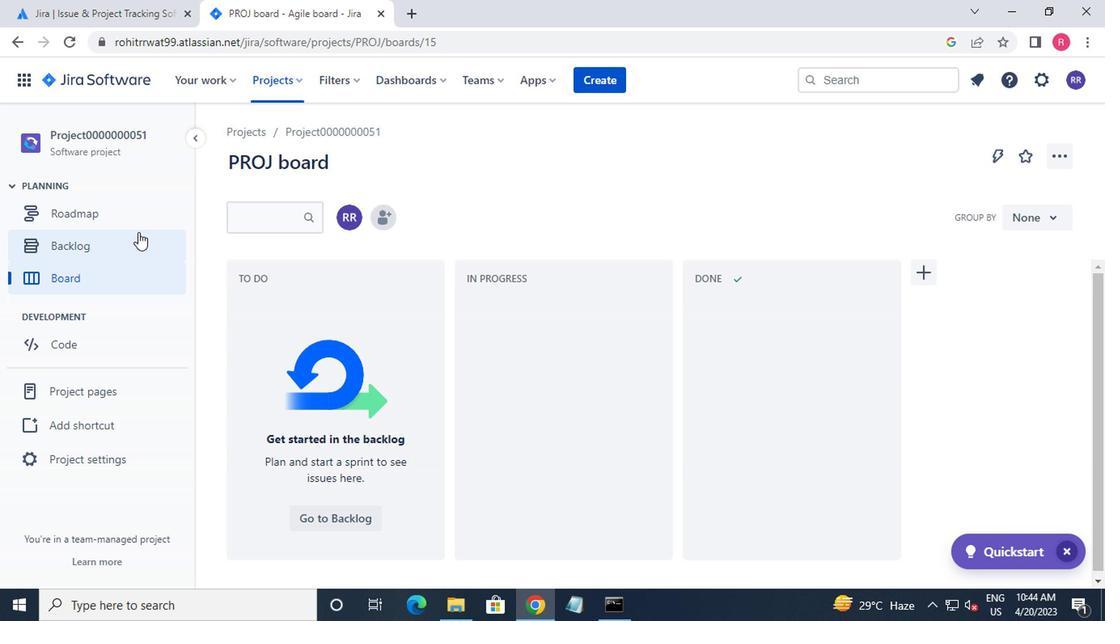 
Action: Mouse moved to (408, 332)
Screenshot: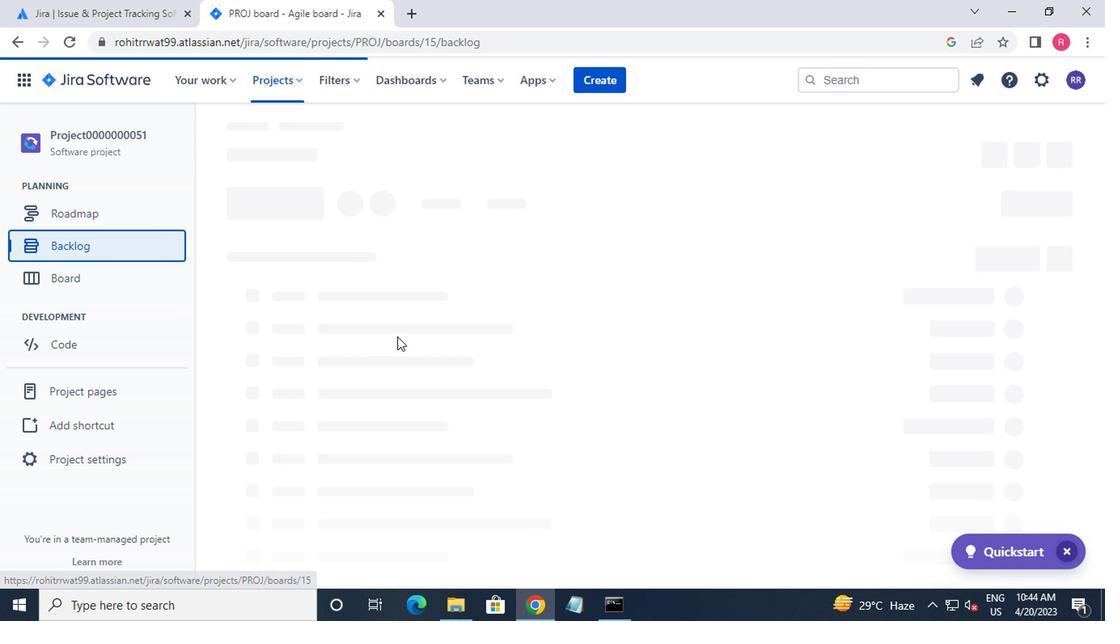 
Action: Mouse scrolled (408, 331) with delta (0, -1)
Screenshot: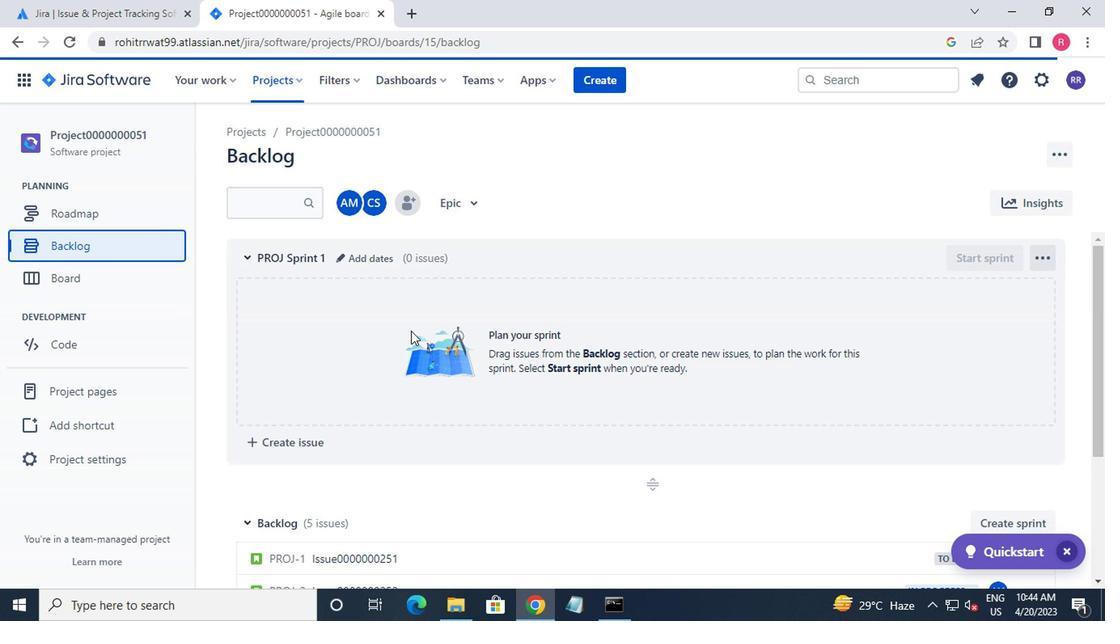
Action: Mouse moved to (409, 332)
Screenshot: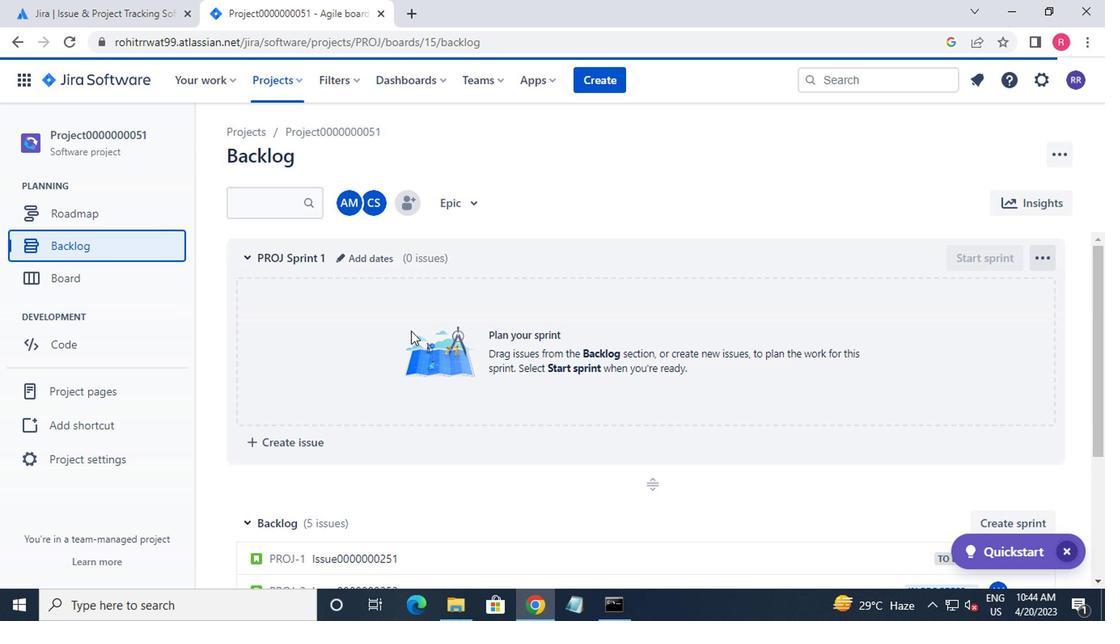 
Action: Mouse scrolled (409, 331) with delta (0, -1)
Screenshot: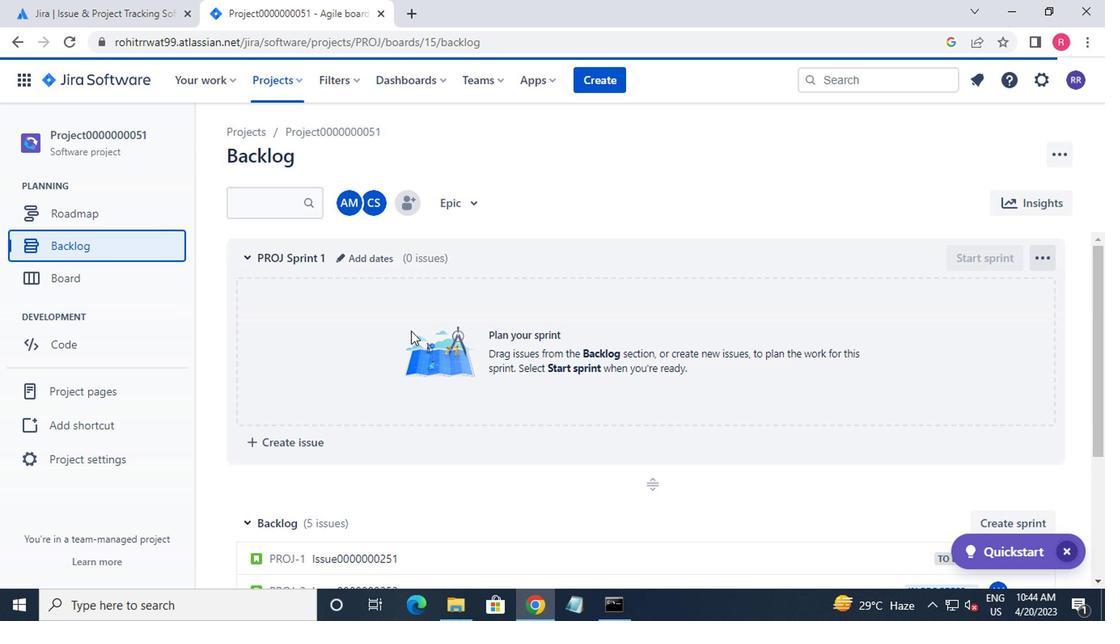 
Action: Mouse moved to (412, 335)
Screenshot: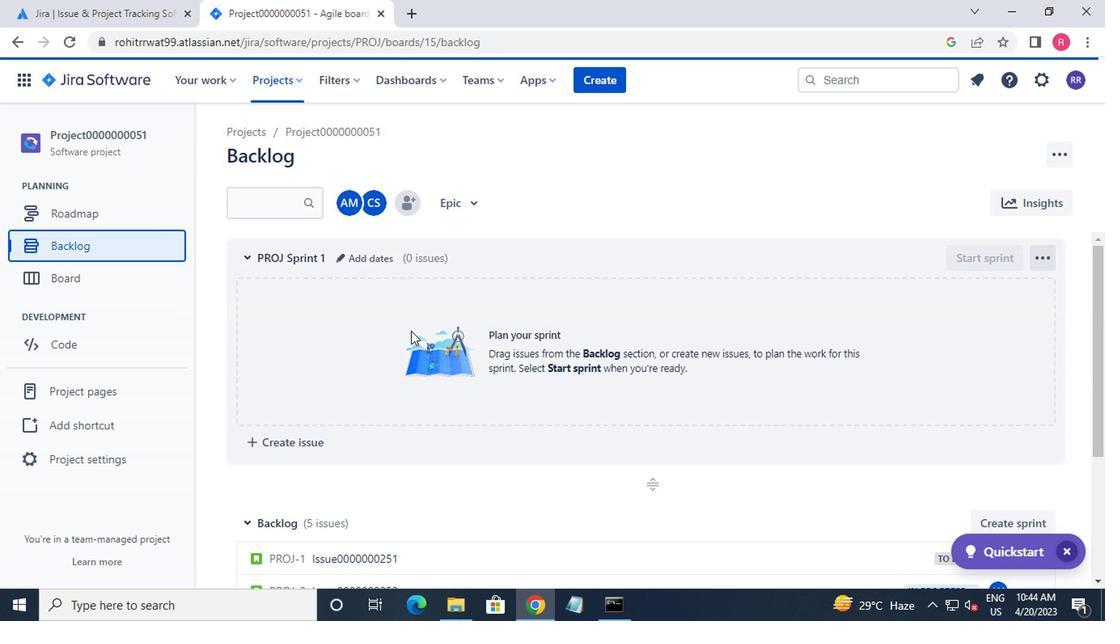 
Action: Mouse scrolled (412, 333) with delta (0, -1)
Screenshot: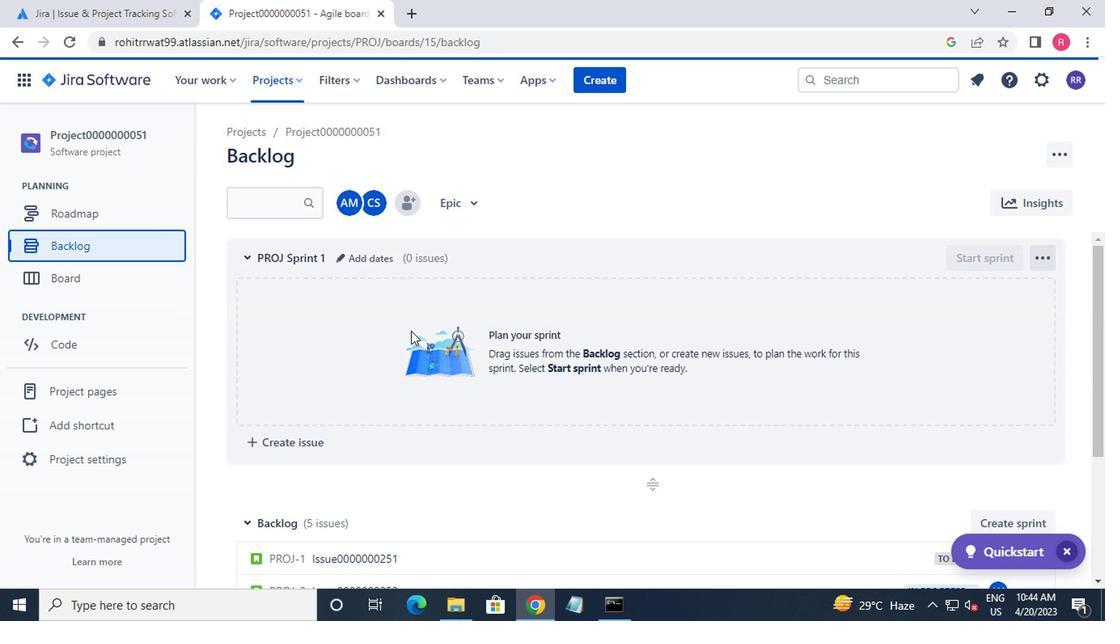 
Action: Mouse moved to (415, 337)
Screenshot: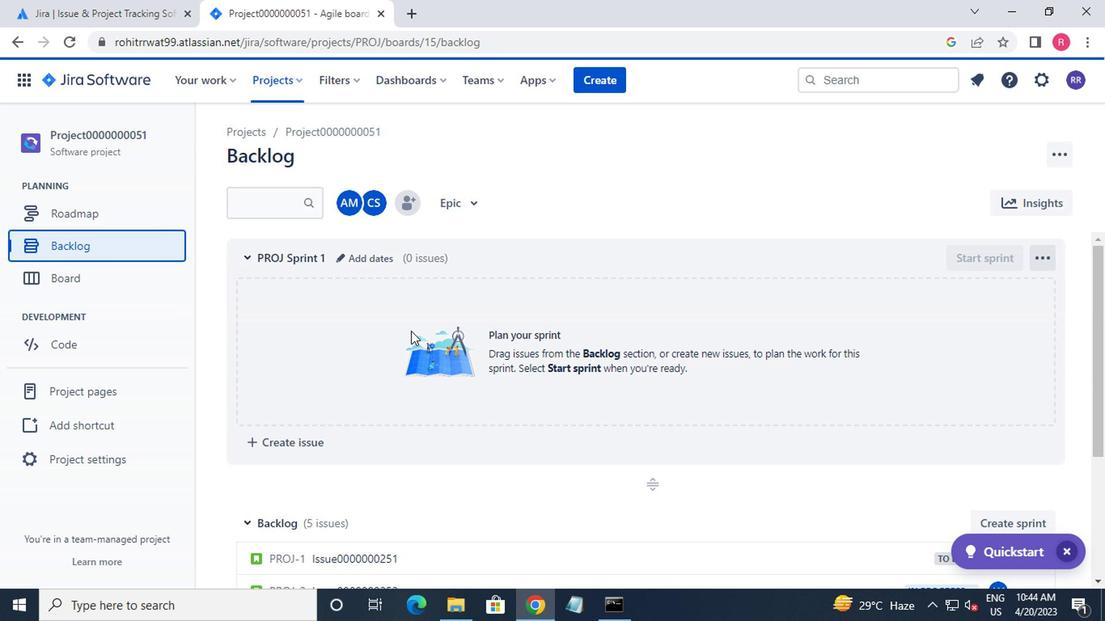 
Action: Mouse scrolled (415, 336) with delta (0, 0)
Screenshot: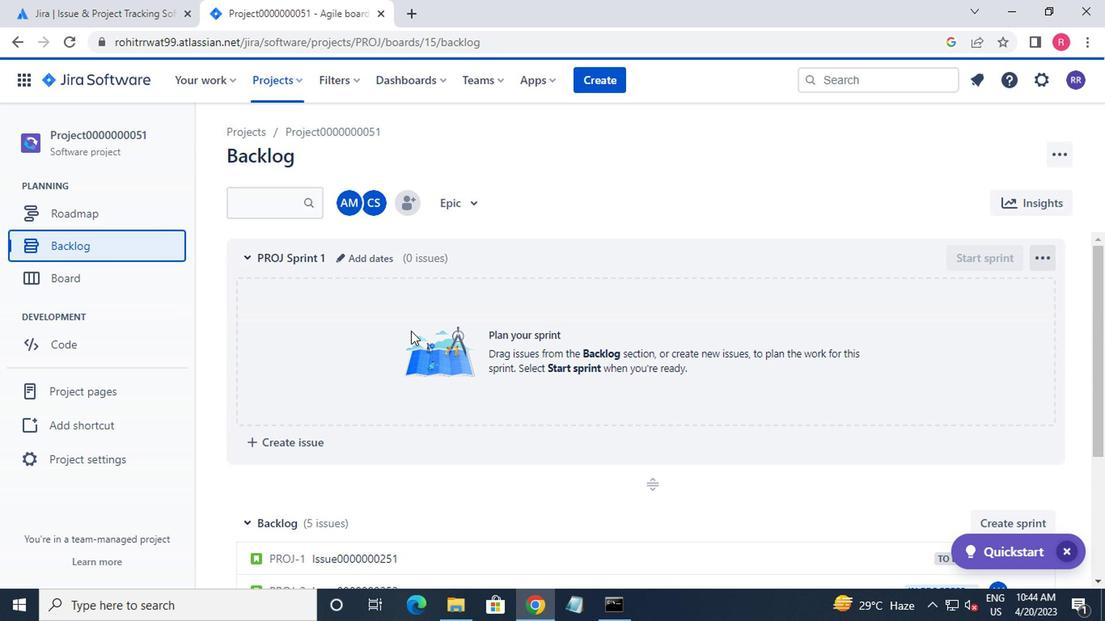 
Action: Mouse moved to (426, 339)
Screenshot: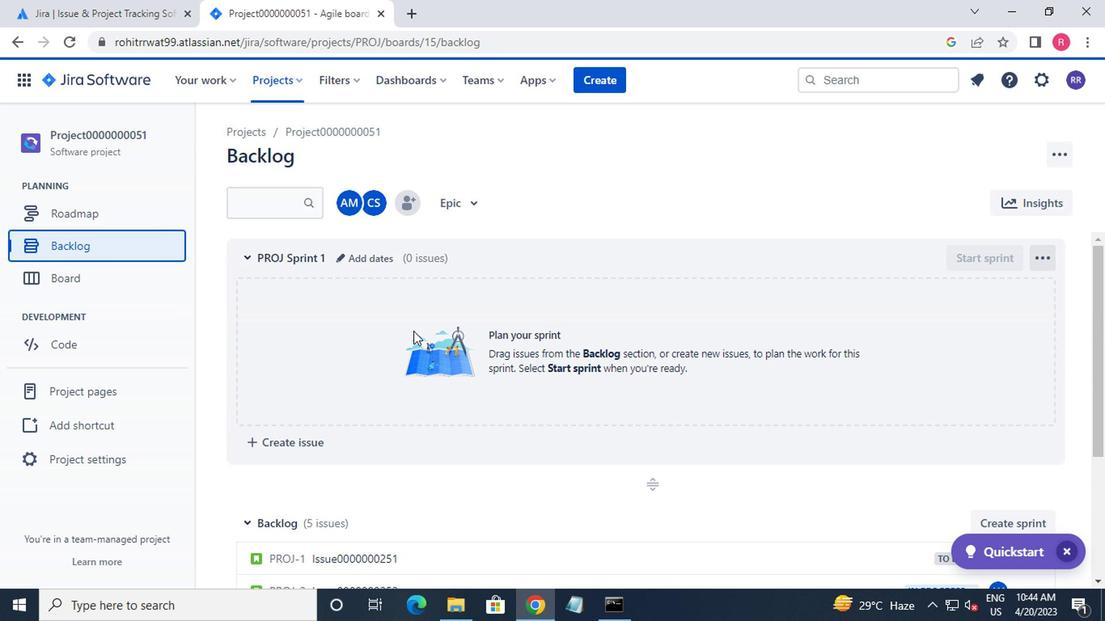 
Action: Mouse scrolled (426, 337) with delta (0, -1)
Screenshot: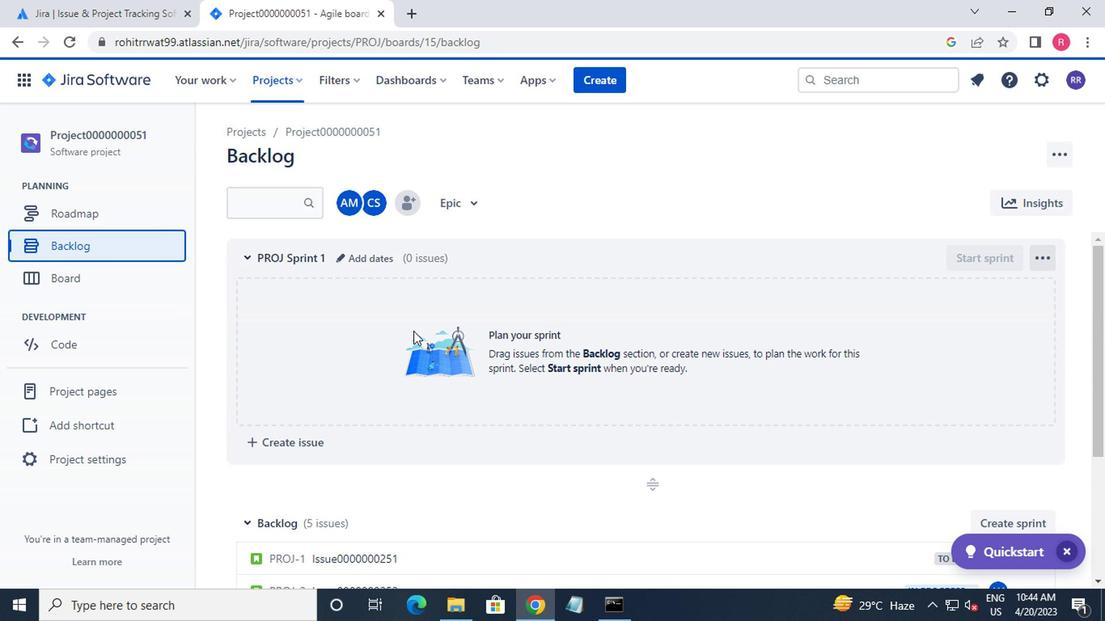 
Action: Mouse moved to (996, 325)
Screenshot: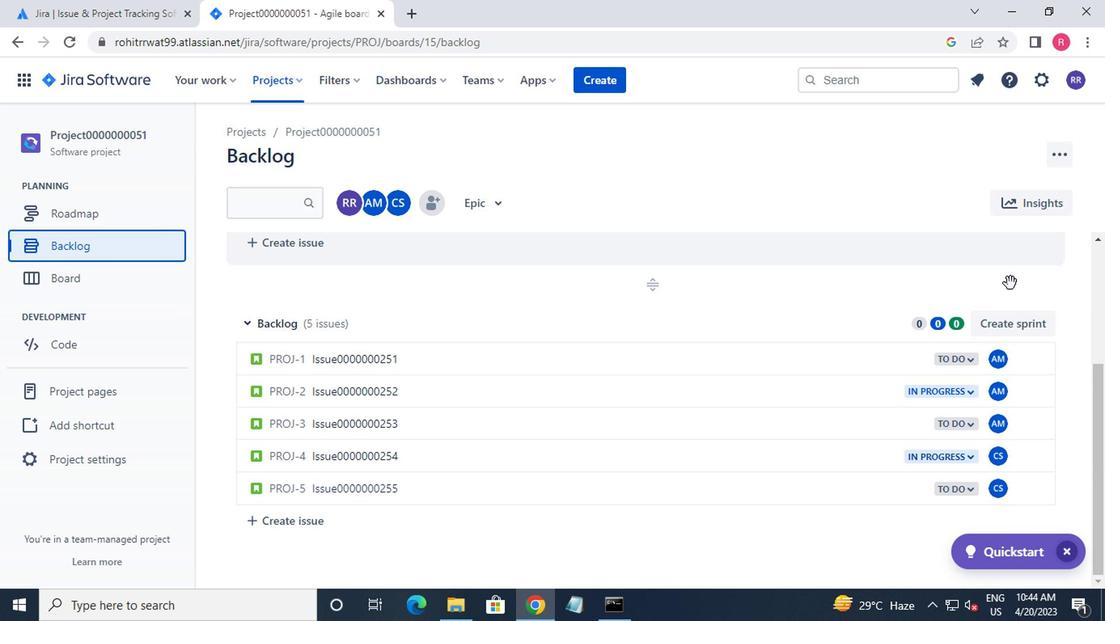 
Action: Mouse pressed left at (996, 325)
Screenshot: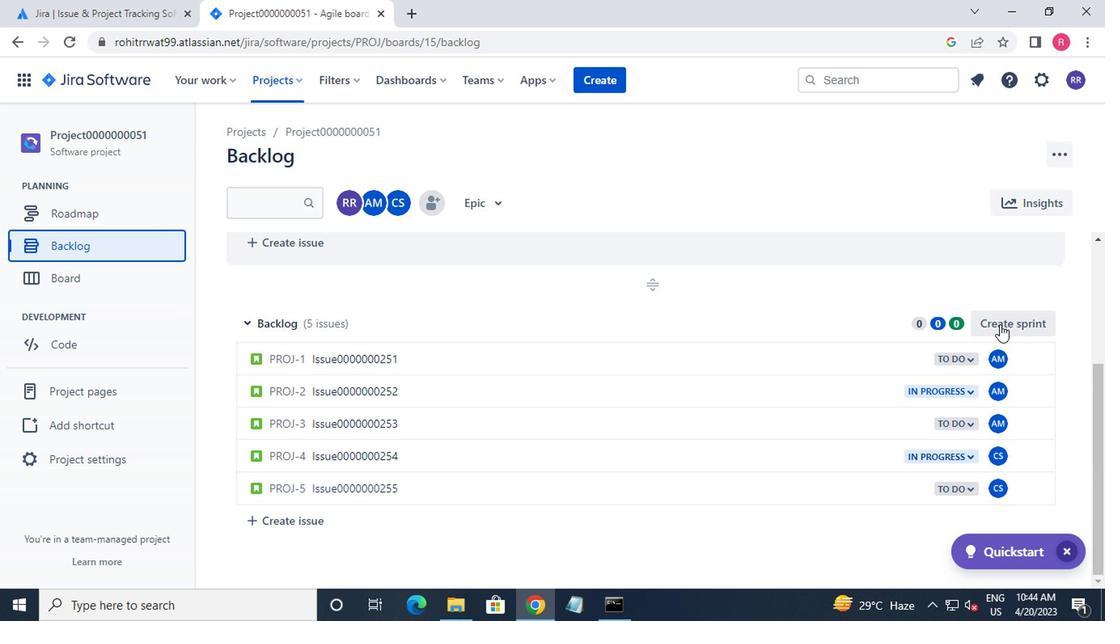 
Action: Mouse moved to (765, 355)
Screenshot: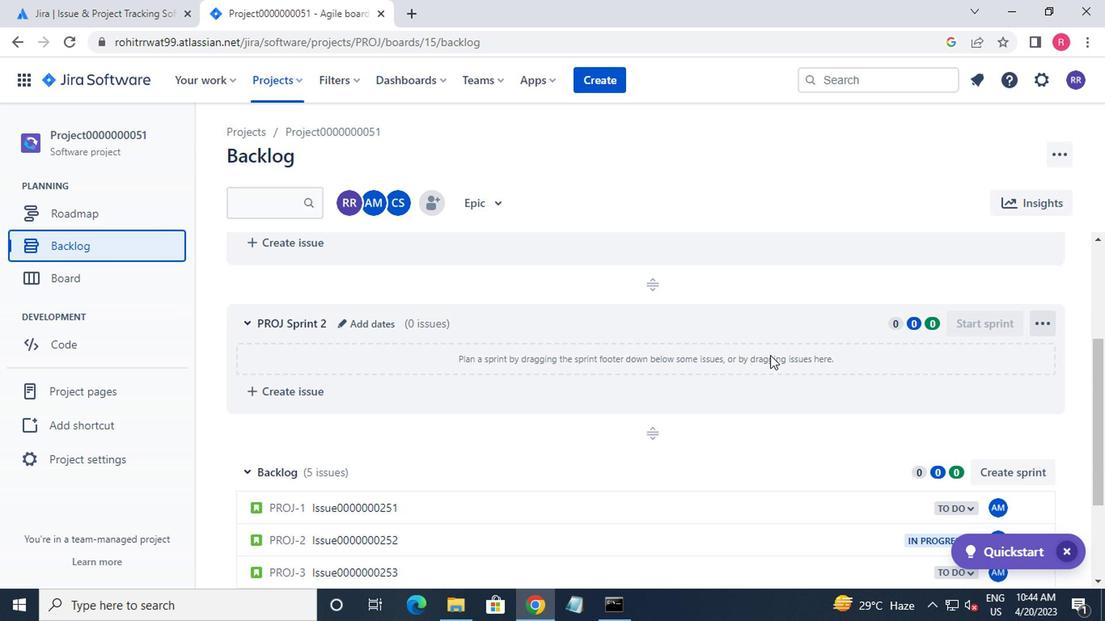 
Action: Mouse scrolled (765, 355) with delta (0, 0)
Screenshot: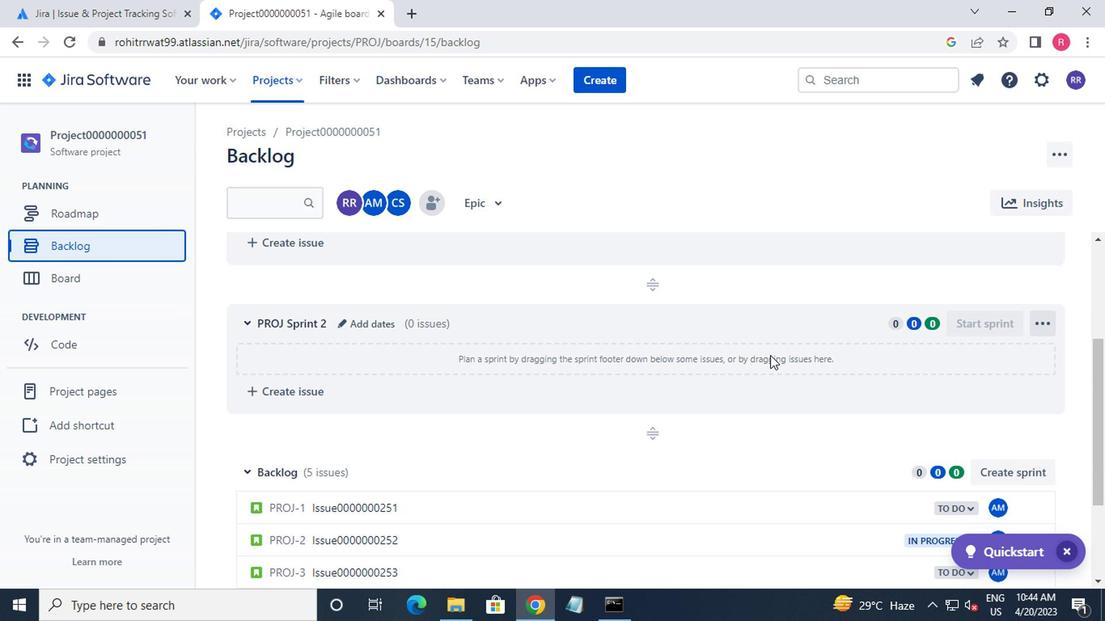 
Action: Mouse moved to (765, 351)
Screenshot: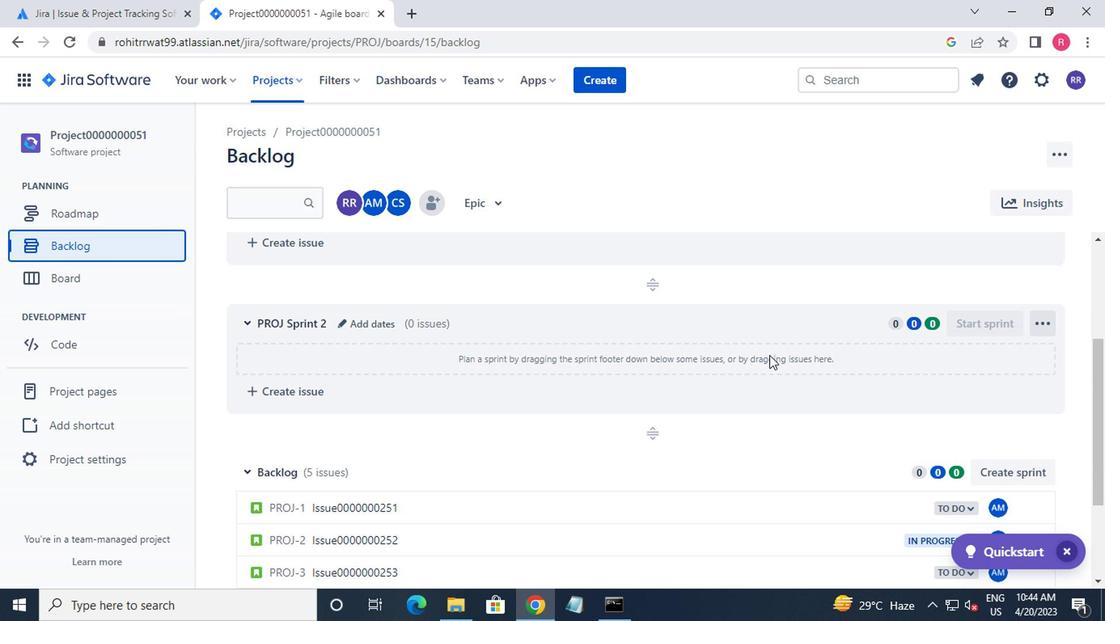 
Action: Mouse scrolled (765, 352) with delta (0, 1)
Screenshot: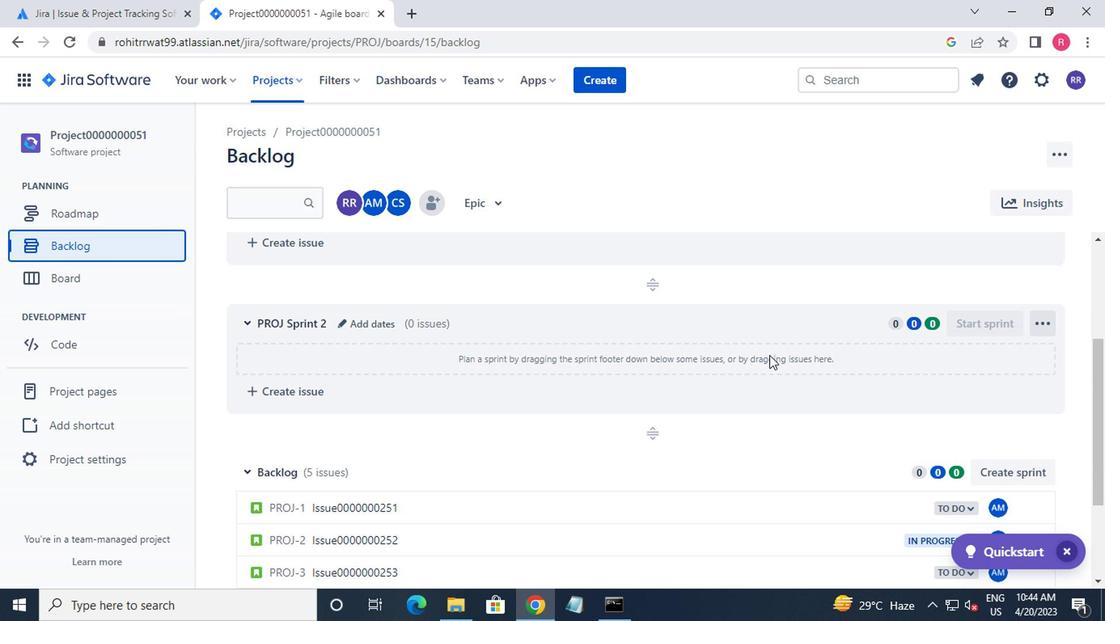 
Action: Mouse scrolled (765, 352) with delta (0, 1)
Screenshot: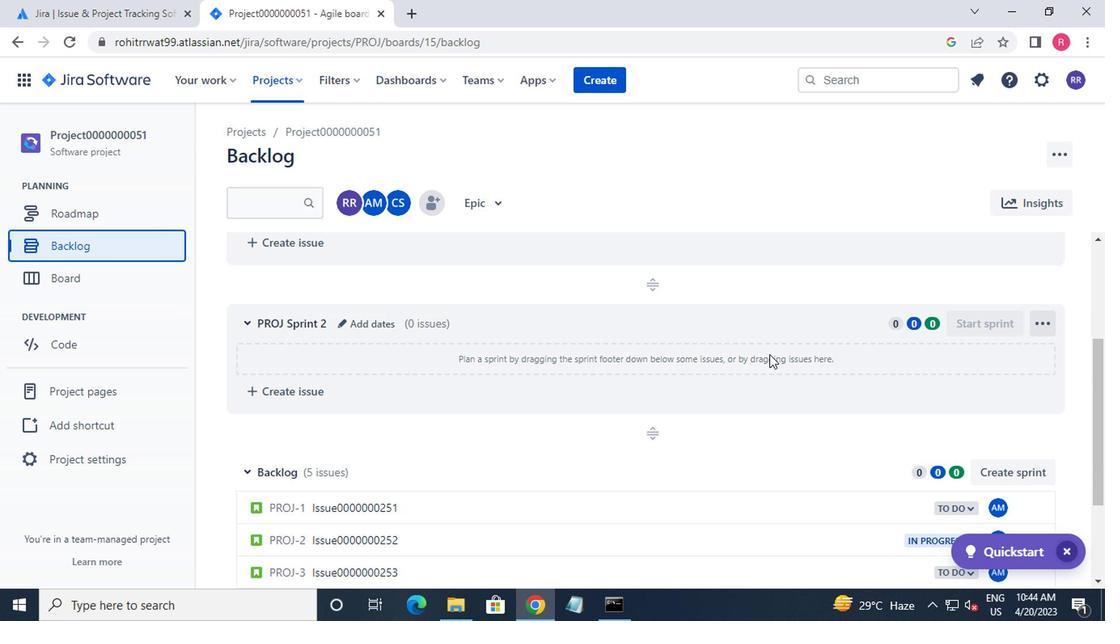 
Action: Mouse moved to (336, 263)
Screenshot: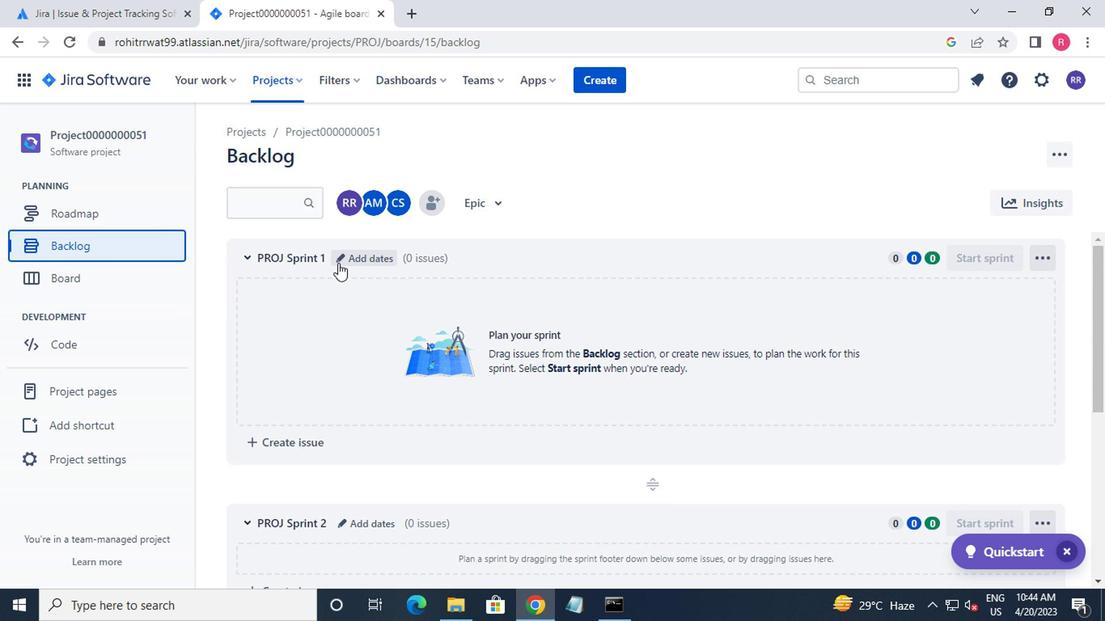 
Action: Mouse pressed left at (336, 263)
Screenshot: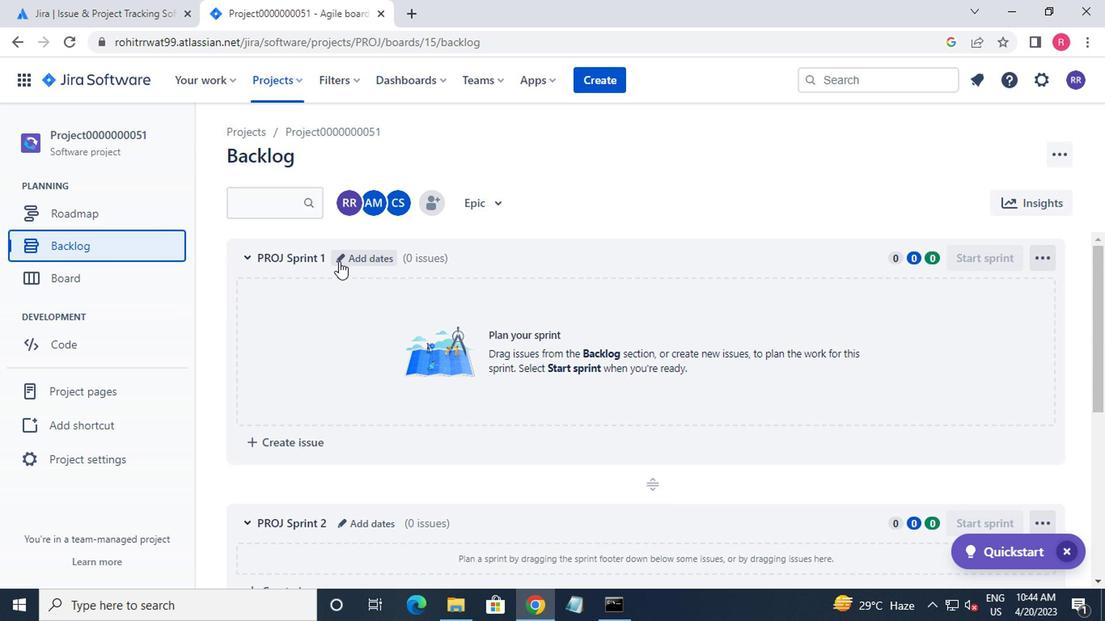 
Action: Key pressed <Key.backspace><Key.backspace><Key.backspace><Key.backspace><Key.backspace><Key.backspace><Key.backspace><Key.backspace><Key.backspace><Key.backspace><Key.backspace><Key.backspace><Key.backspace><Key.backspace><Key.backspace><Key.backspace><Key.backspace><Key.backspace><Key.backspace><Key.backspace><Key.backspace><Key.backspace><Key.shift>SPRINT00000005<Key.backspace>151
Screenshot: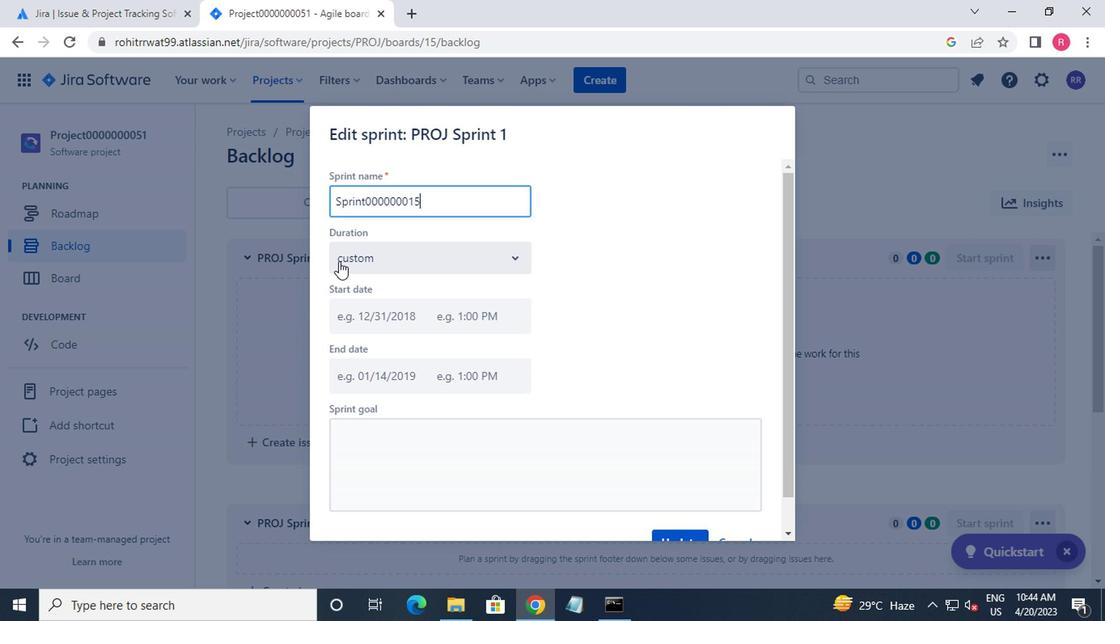 
Action: Mouse moved to (609, 394)
Screenshot: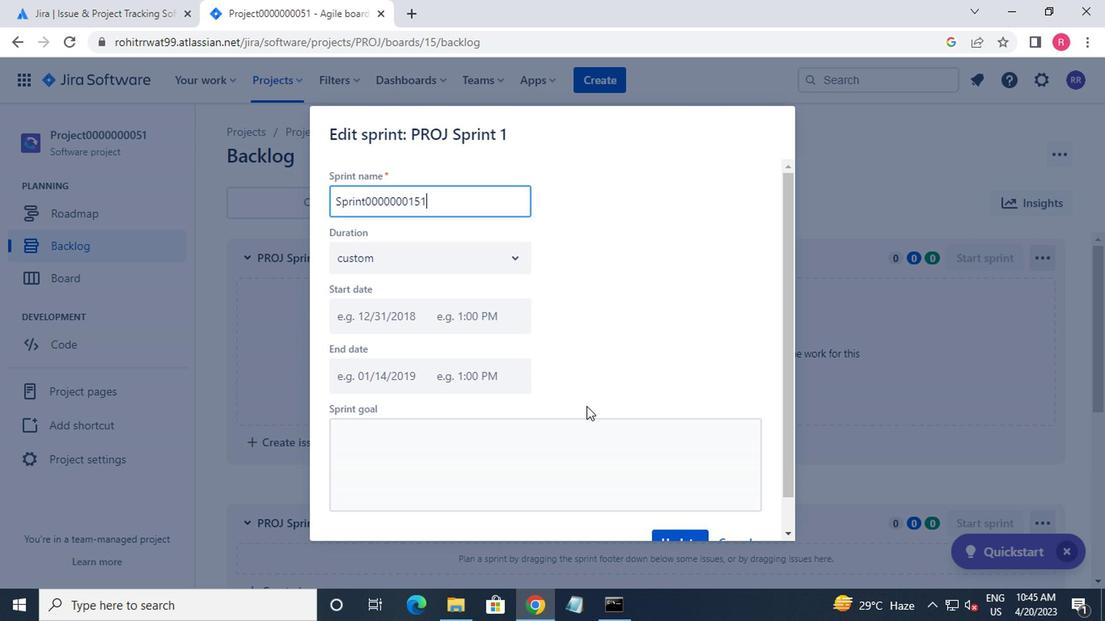 
Action: Mouse scrolled (609, 393) with delta (0, -1)
Screenshot: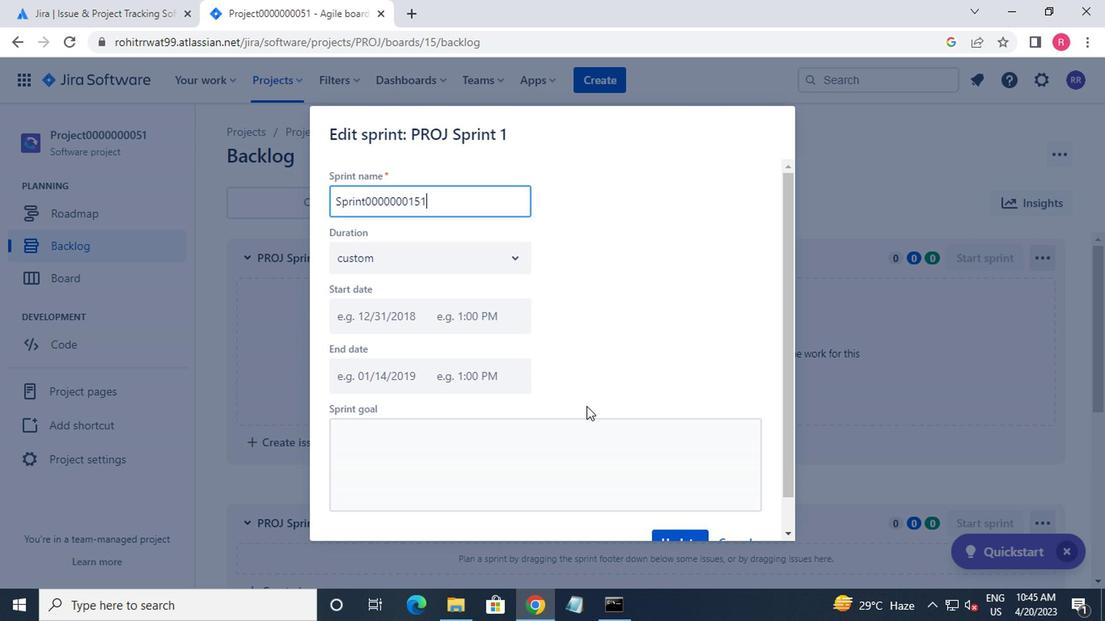 
Action: Mouse moved to (609, 394)
Screenshot: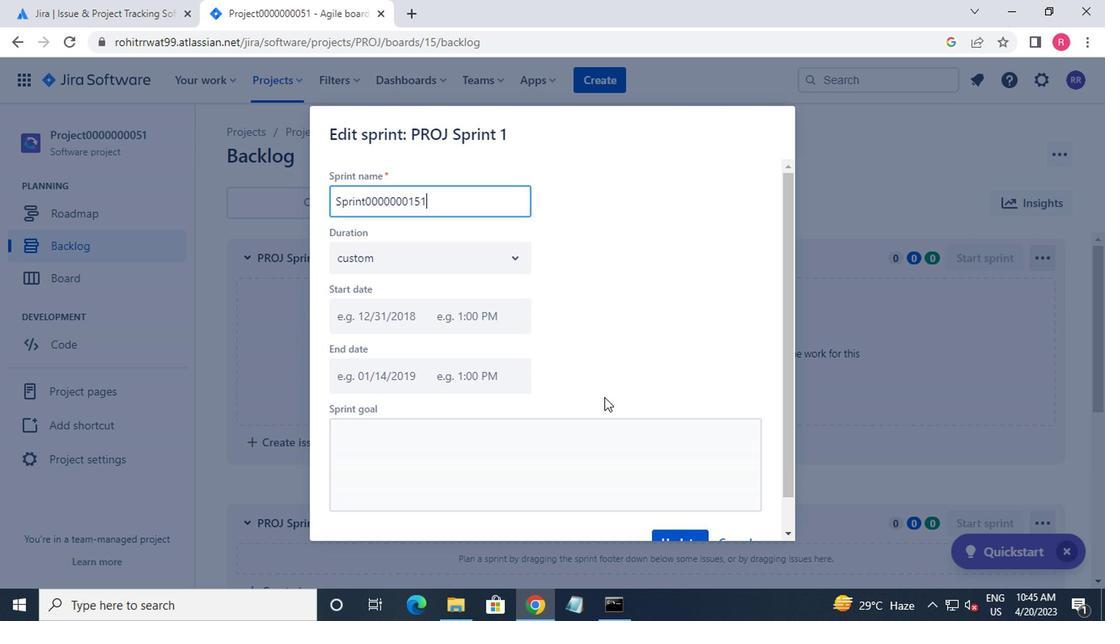 
Action: Mouse scrolled (609, 393) with delta (0, -1)
Screenshot: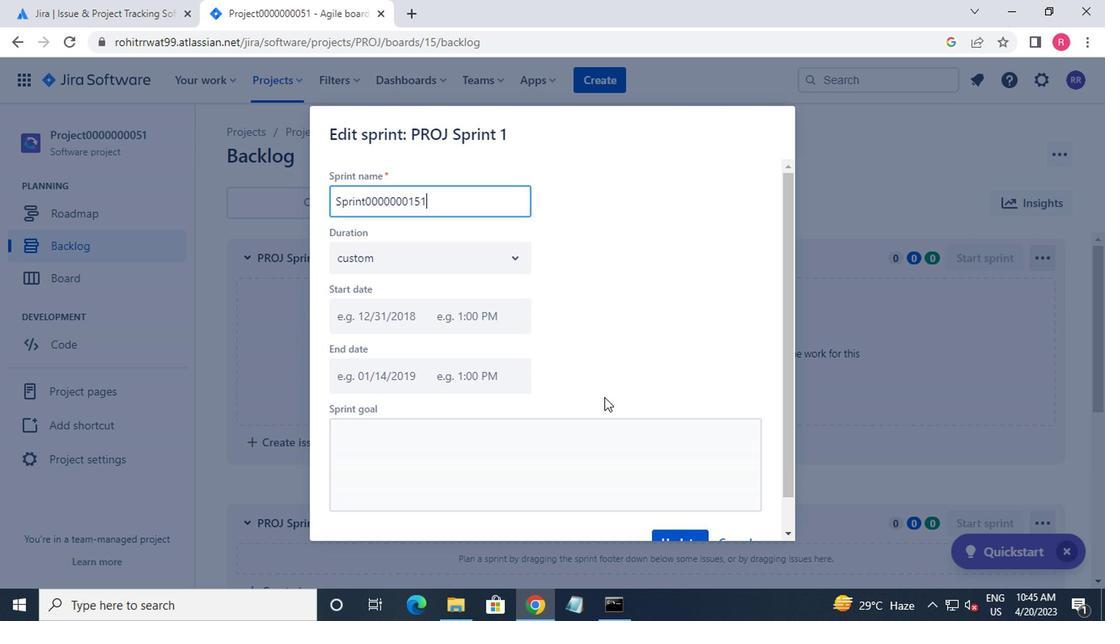 
Action: Mouse moved to (665, 514)
Screenshot: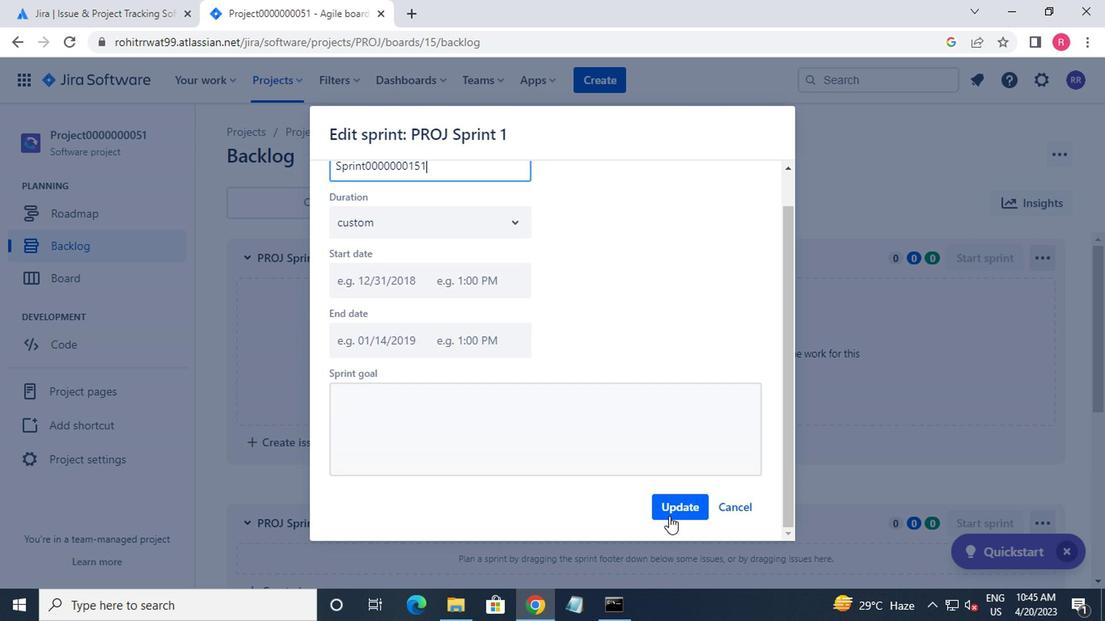 
Action: Mouse pressed left at (665, 514)
Screenshot: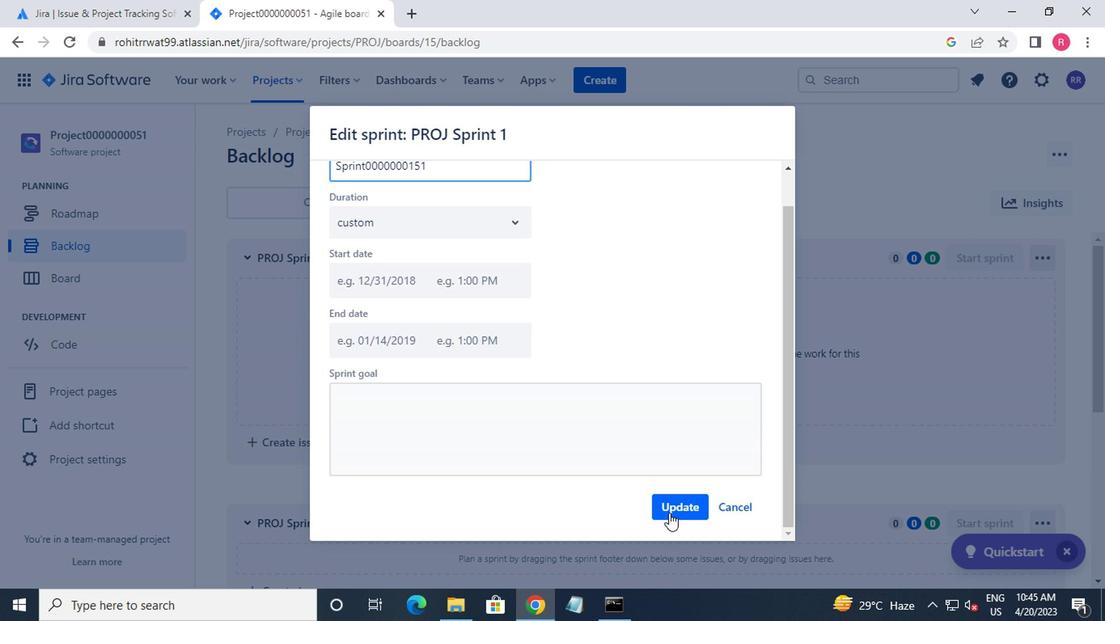 
Action: Mouse moved to (351, 523)
Screenshot: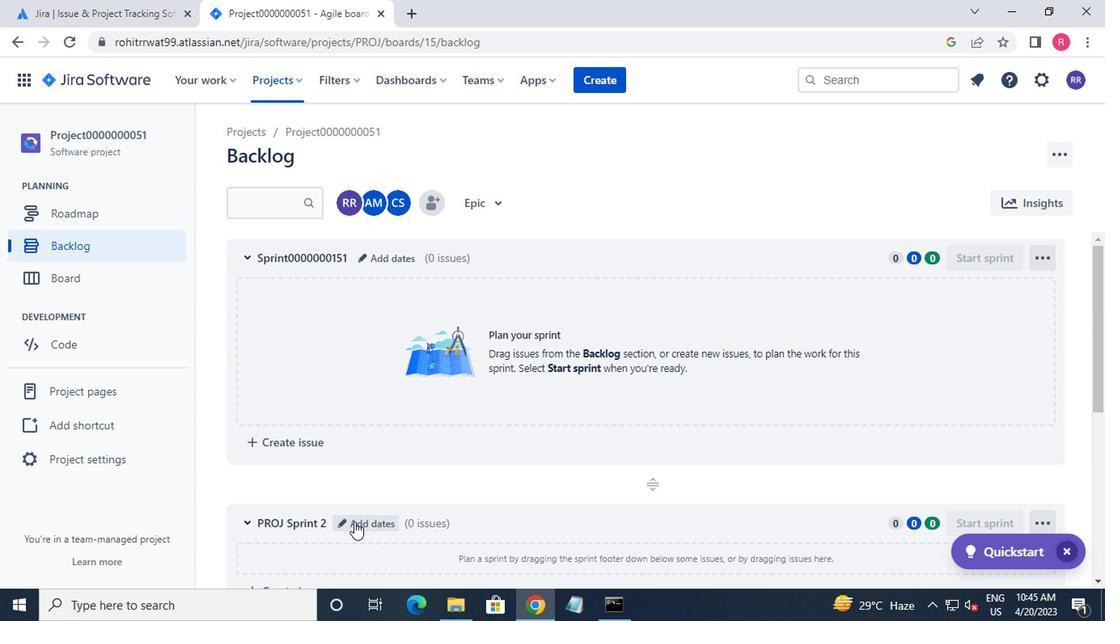 
Action: Mouse pressed left at (351, 523)
Screenshot: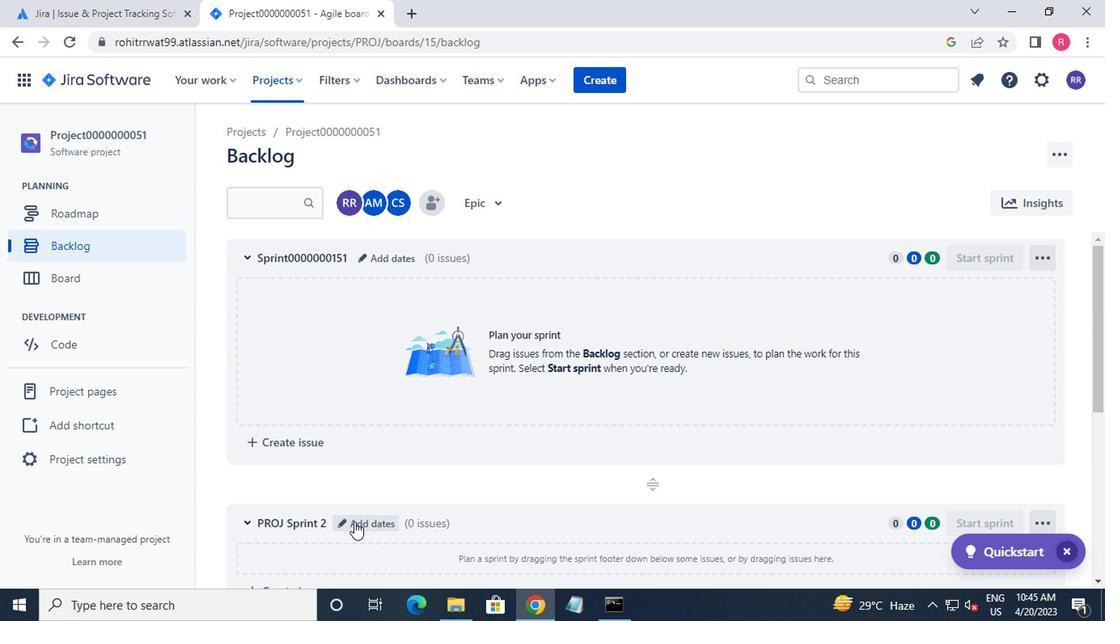 
Action: Mouse moved to (449, 220)
Screenshot: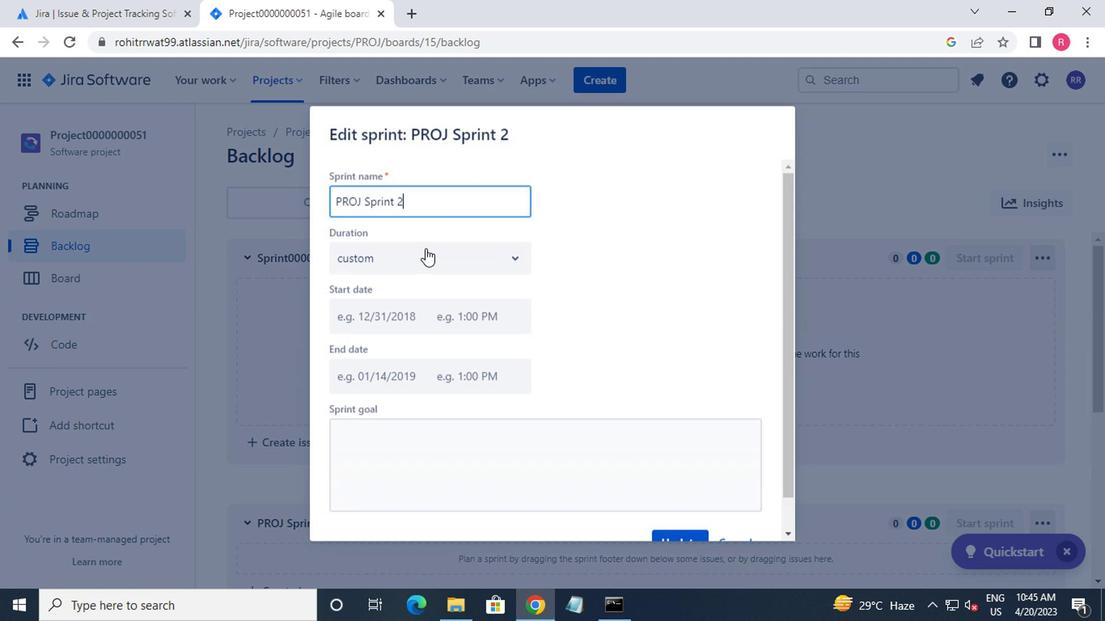 
Action: Key pressed <Key.backspace><Key.backspace><Key.backspace><Key.backspace><Key.backspace><Key.backspace><Key.backspace><Key.backspace><Key.backspace><Key.backspace><Key.backspace><Key.backspace><Key.backspace><Key.backspace><Key.backspace><Key.backspace><Key.backspace><Key.backspace><Key.backspace><Key.backspace><Key.backspace><Key.backspace><Key.backspace><Key.backspace><Key.backspace><Key.backspace><Key.backspace><Key.backspace><Key.backspace><Key.backspace><Key.shift>SPRINT0000000152
Screenshot: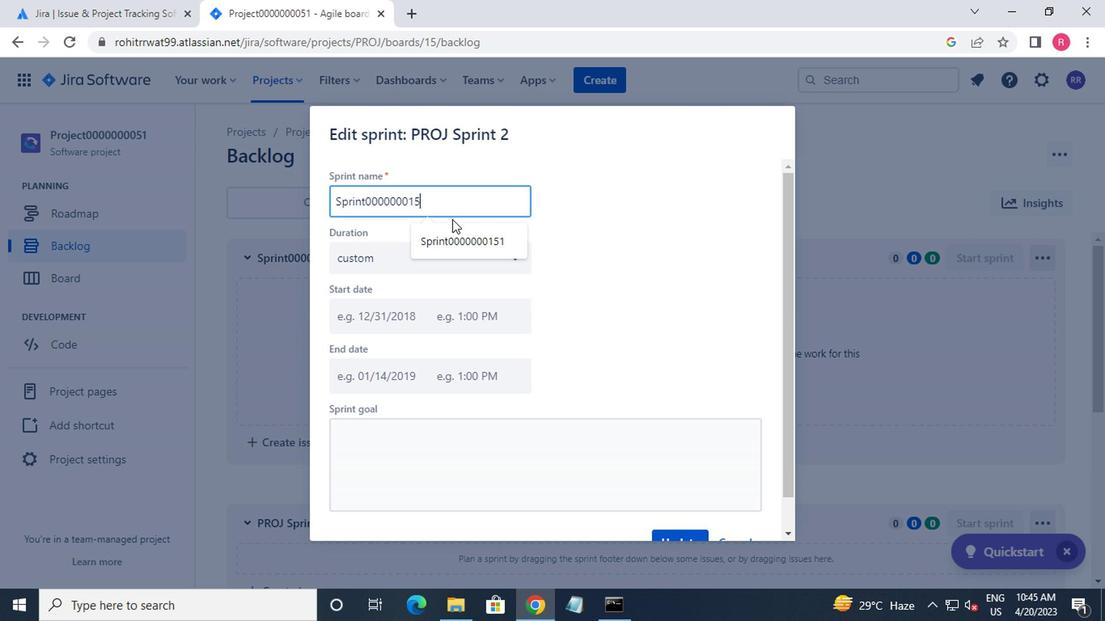 
Action: Mouse moved to (539, 368)
Screenshot: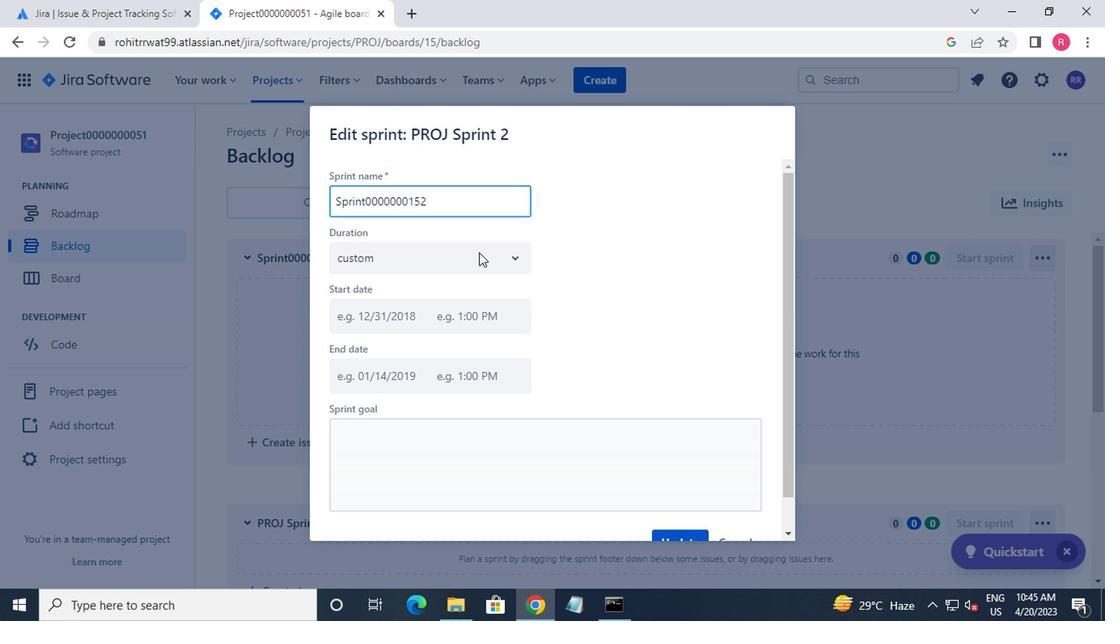 
Action: Mouse scrolled (539, 367) with delta (0, -1)
Screenshot: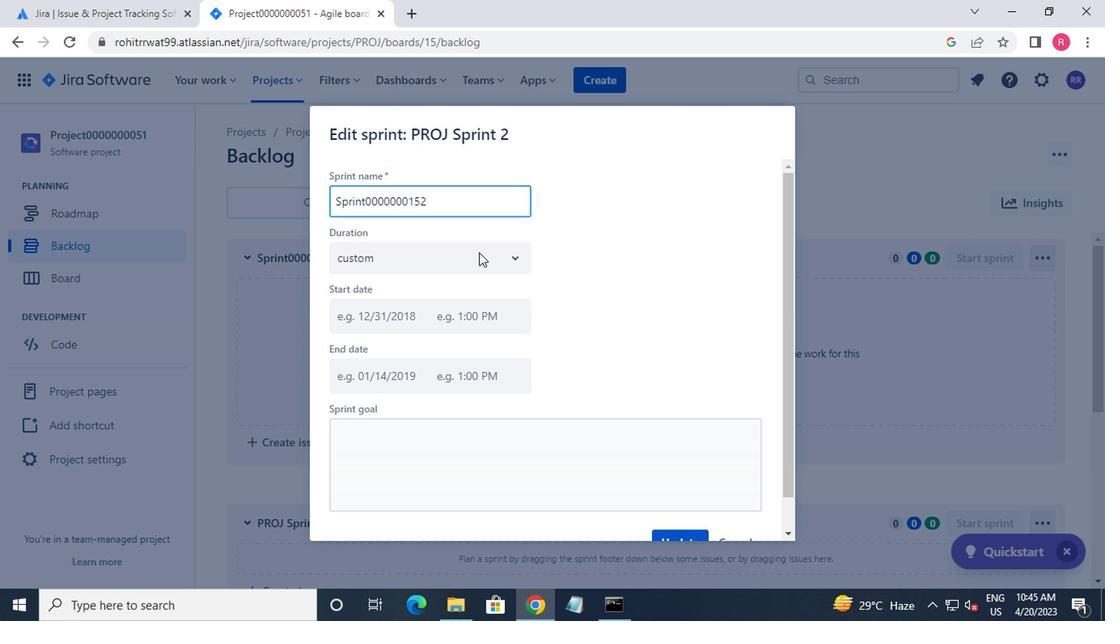 
Action: Mouse moved to (665, 512)
Screenshot: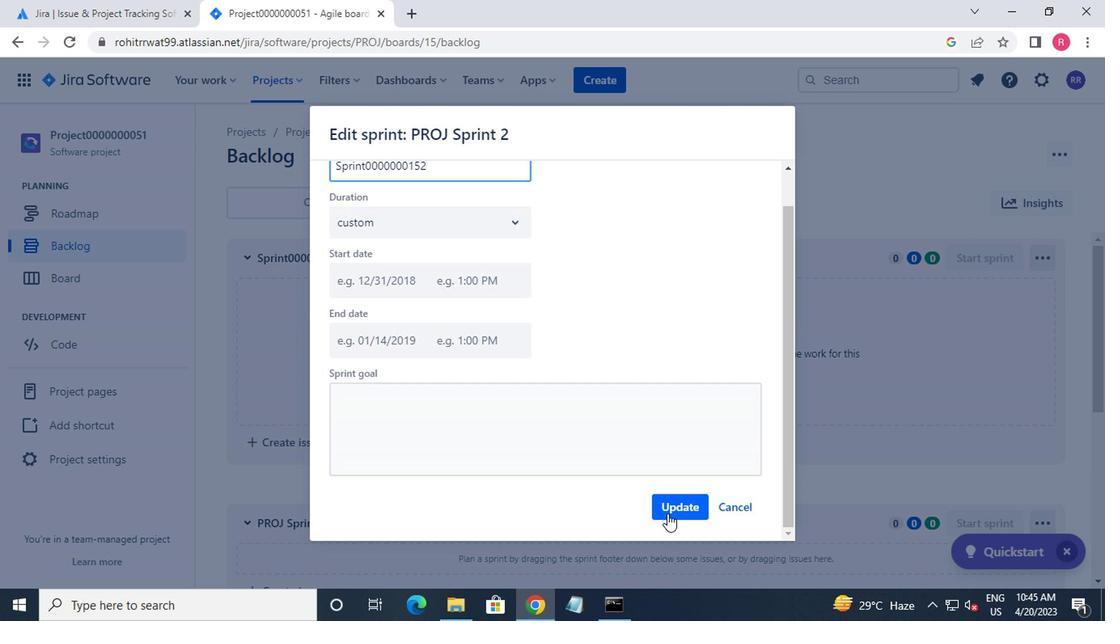 
Action: Mouse pressed left at (665, 512)
Screenshot: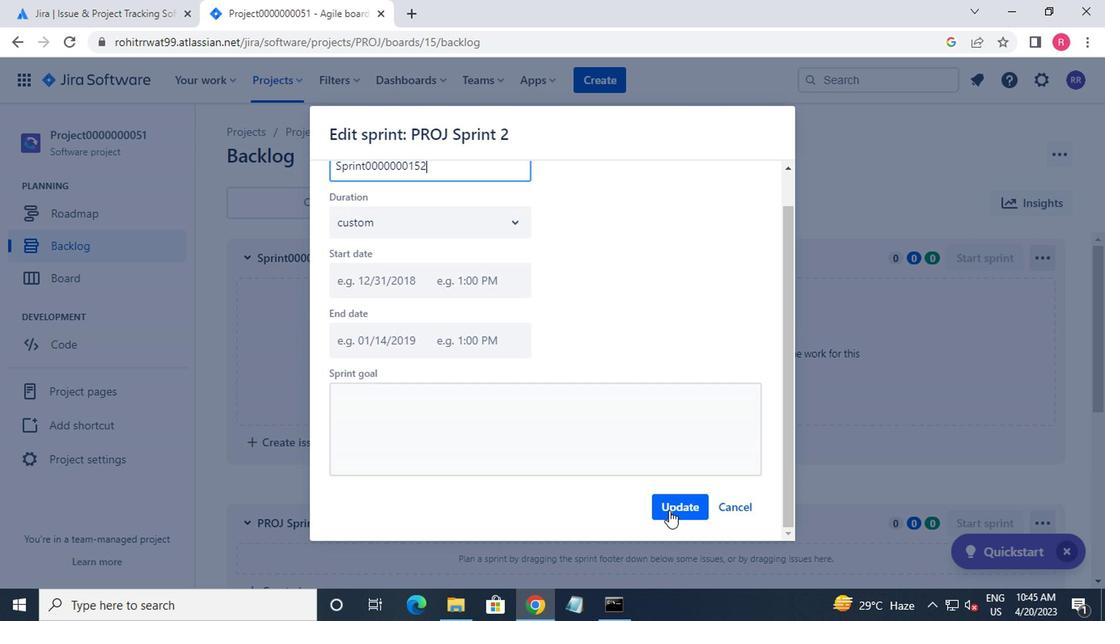 
Action: Mouse moved to (667, 511)
Screenshot: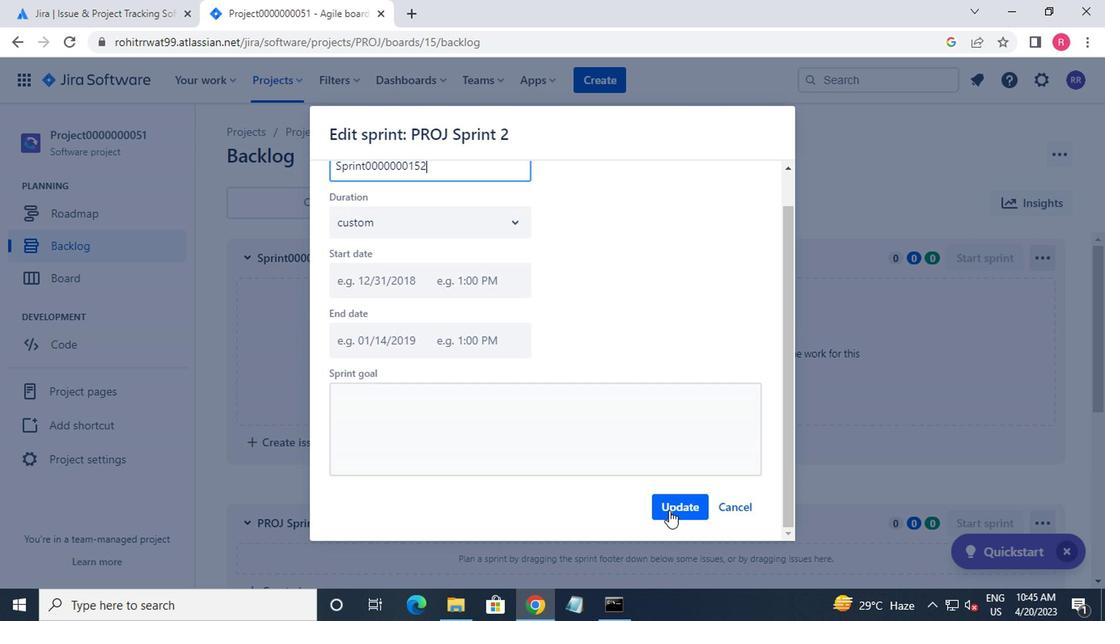 
Action: Key pressed <Key.f8>
Screenshot: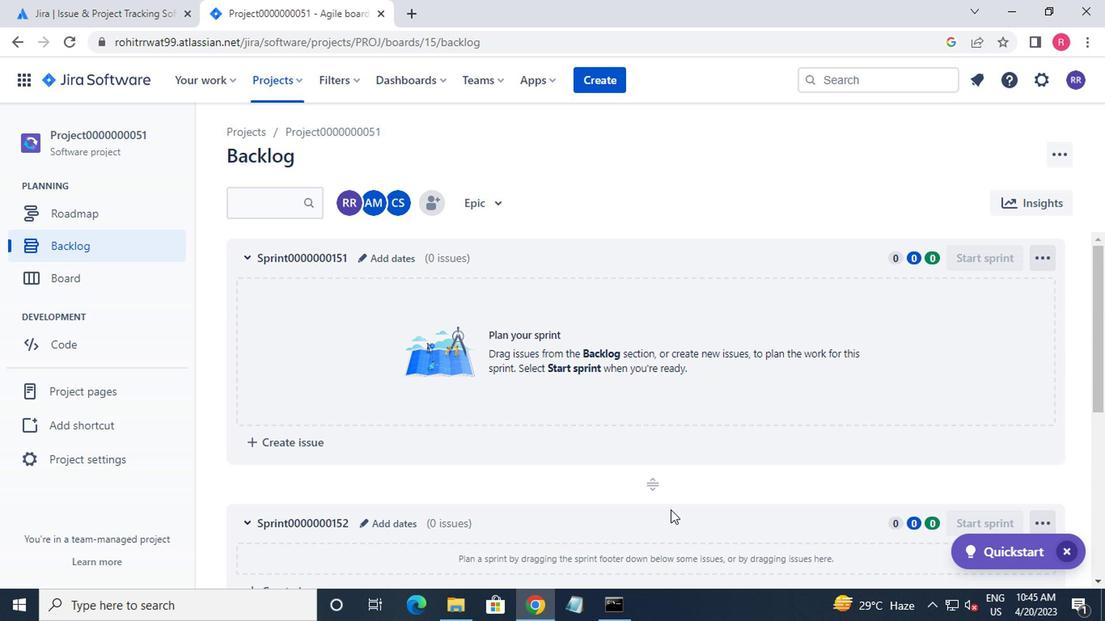 
